 Task: AssignCarxxstreet791@gmail.com as Assignee of Child Issue ChildIssue0000000140 of Issue Issue0000000070 in Backlog  in Scrum Project Project0000000014 in Jira. Assign Issue Issue0000000061 to Sprint Sprint0000000037 in Scrum Project Project0000000013 in Jira. Assign Issue Issue0000000062 to Sprint Sprint0000000037 in Scrum Project Project0000000013 in Jira. Assign Issue Issue0000000063 to Sprint Sprint0000000038 in Scrum Project Project0000000013 in Jira. Assign Issue Issue0000000064 to Sprint Sprint0000000038 in Scrum Project Project0000000013 in Jira
Action: Mouse moved to (390, 558)
Screenshot: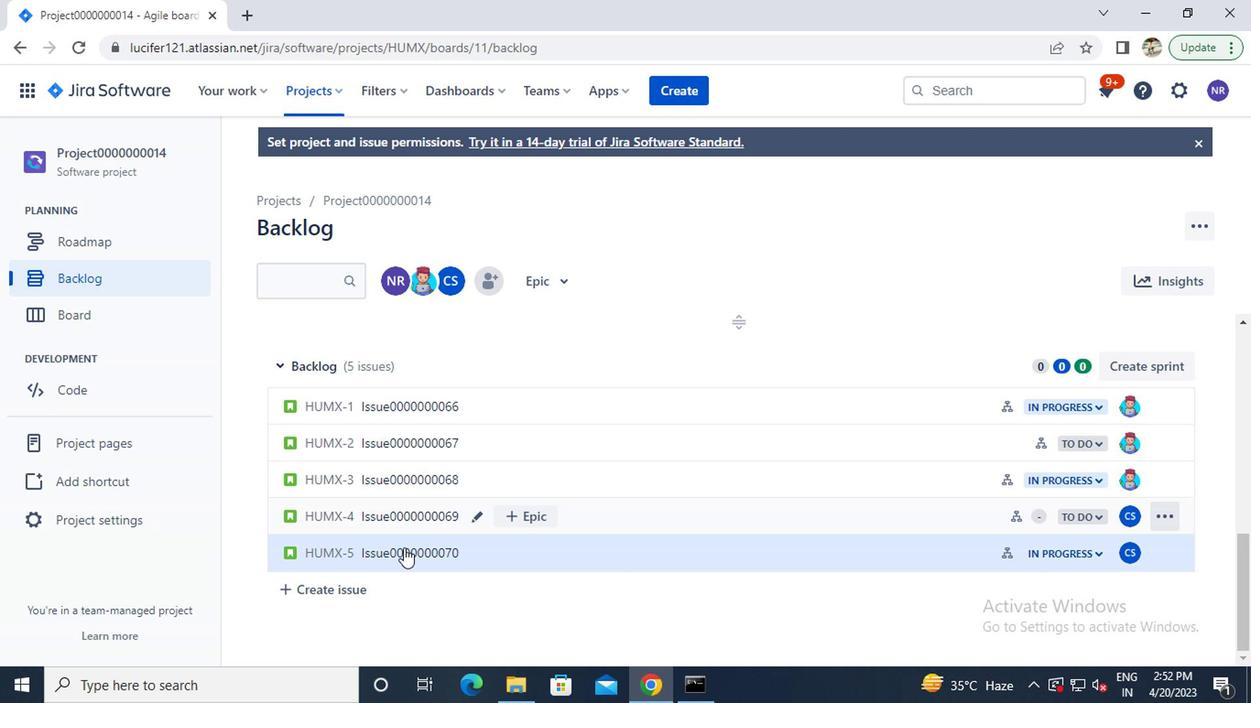 
Action: Mouse pressed left at (390, 558)
Screenshot: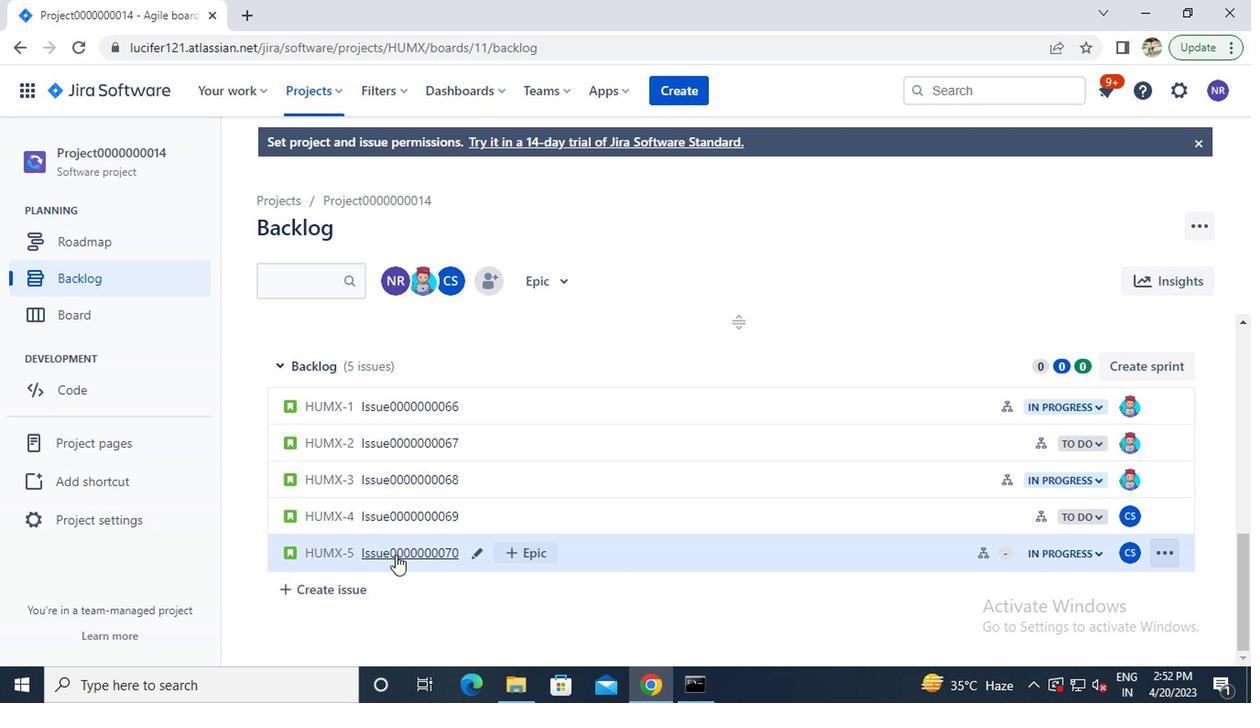 
Action: Mouse moved to (993, 492)
Screenshot: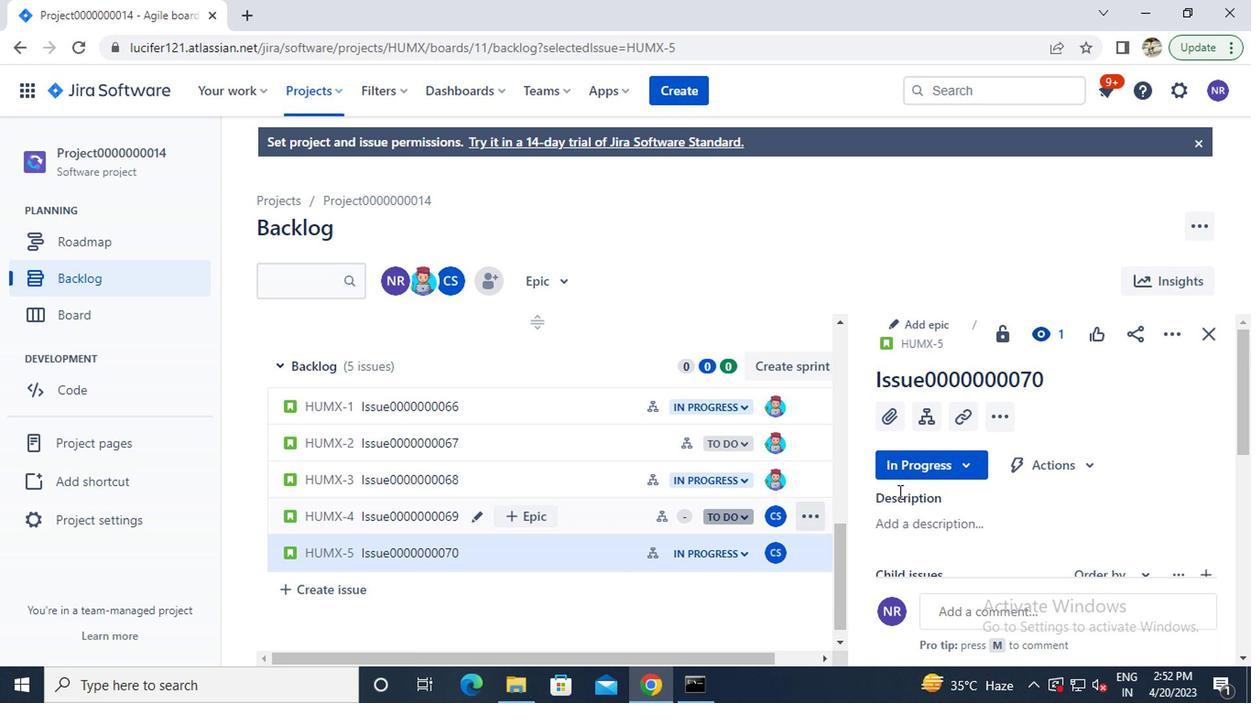 
Action: Mouse scrolled (993, 491) with delta (0, 0)
Screenshot: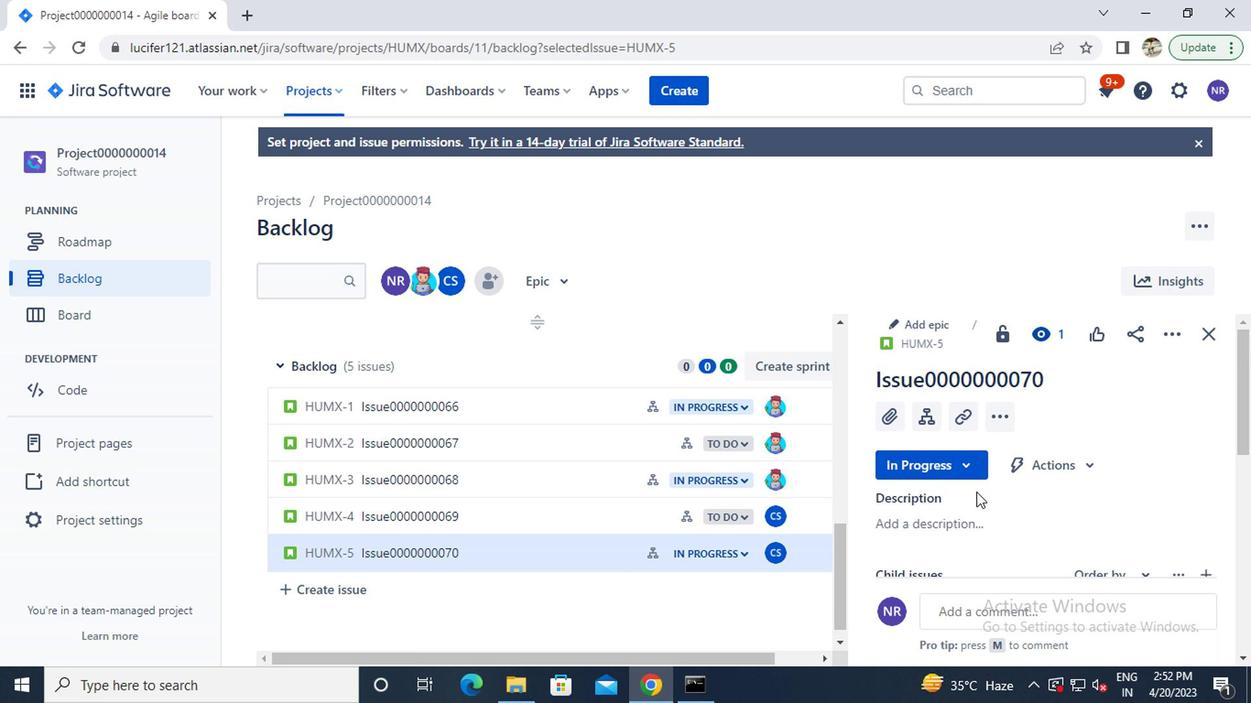 
Action: Mouse scrolled (993, 491) with delta (0, 0)
Screenshot: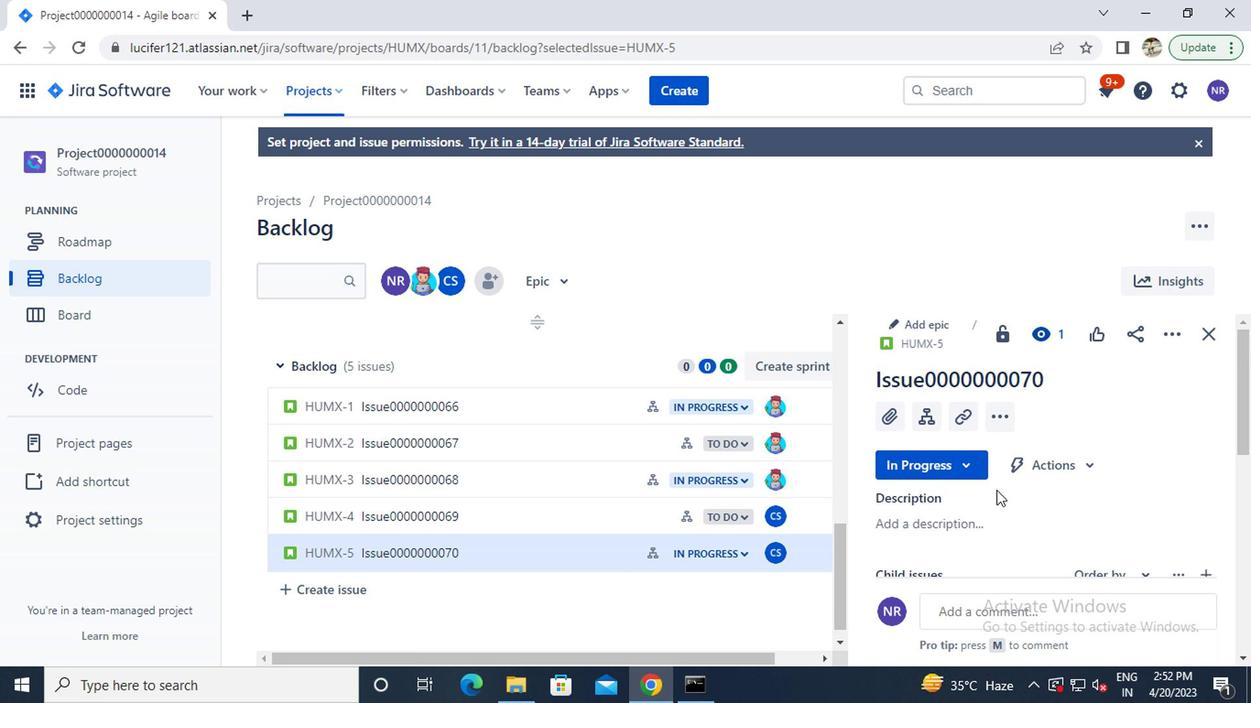
Action: Mouse moved to (1126, 490)
Screenshot: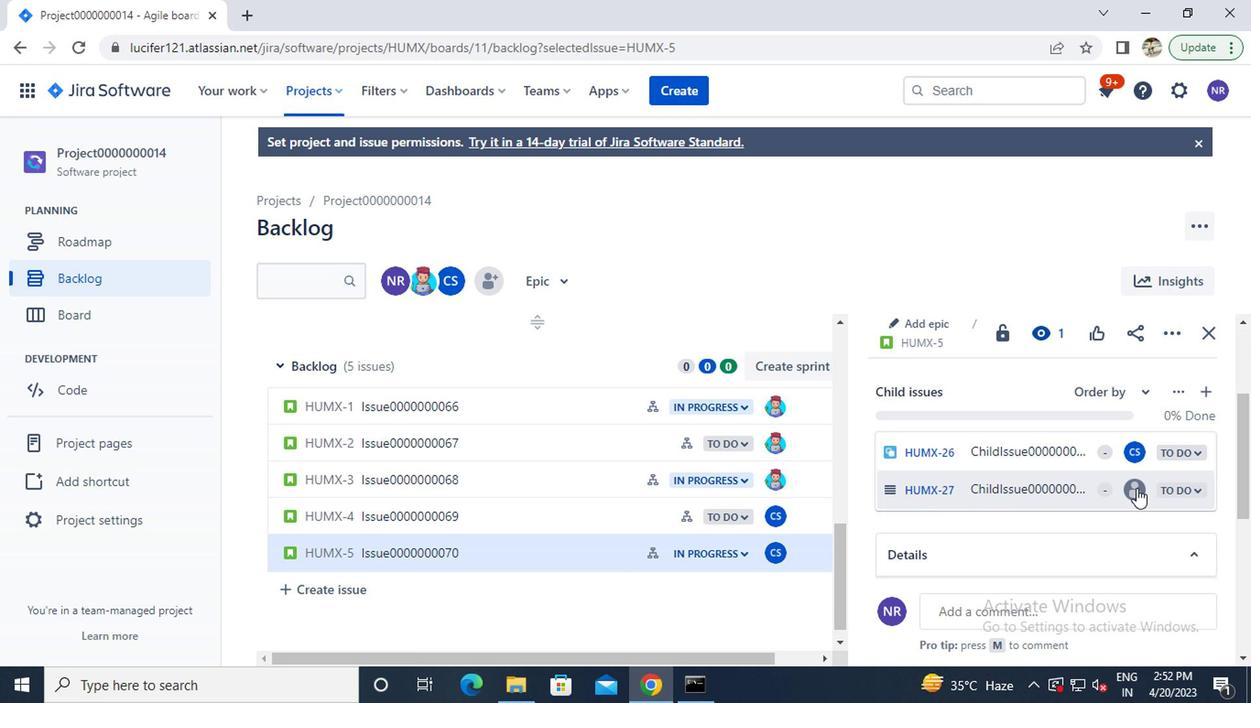 
Action: Mouse pressed left at (1126, 490)
Screenshot: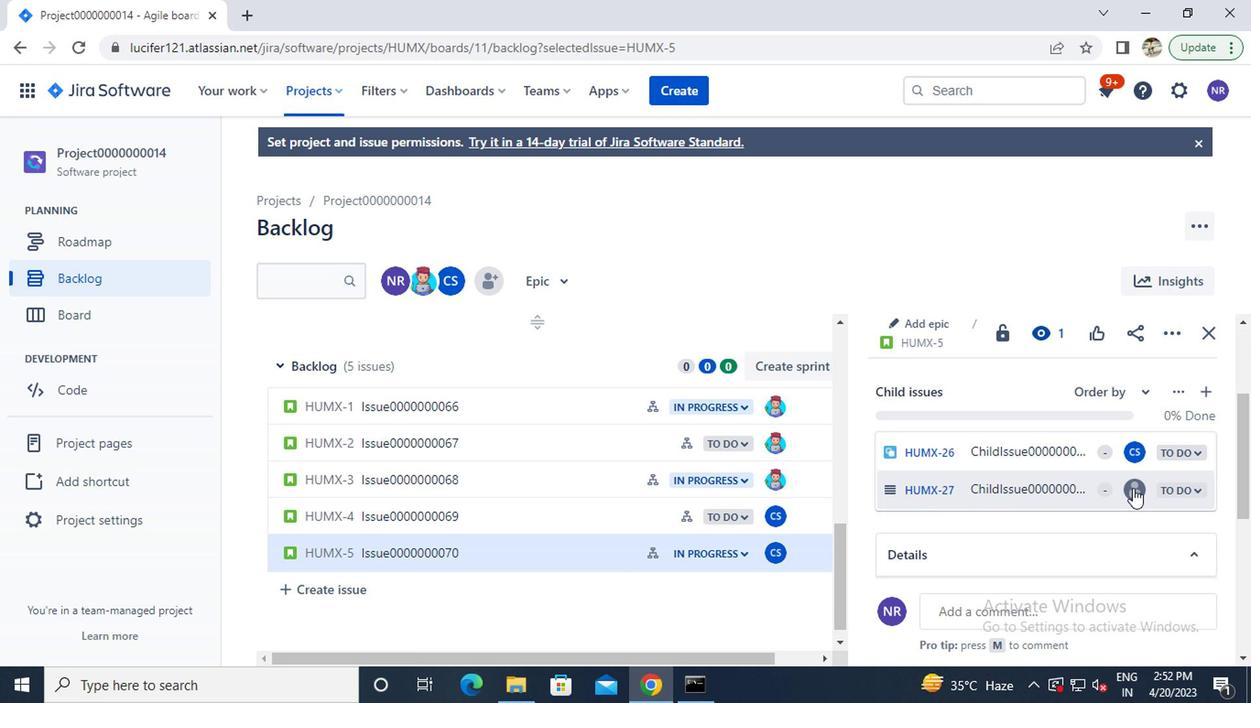 
Action: Mouse moved to (943, 615)
Screenshot: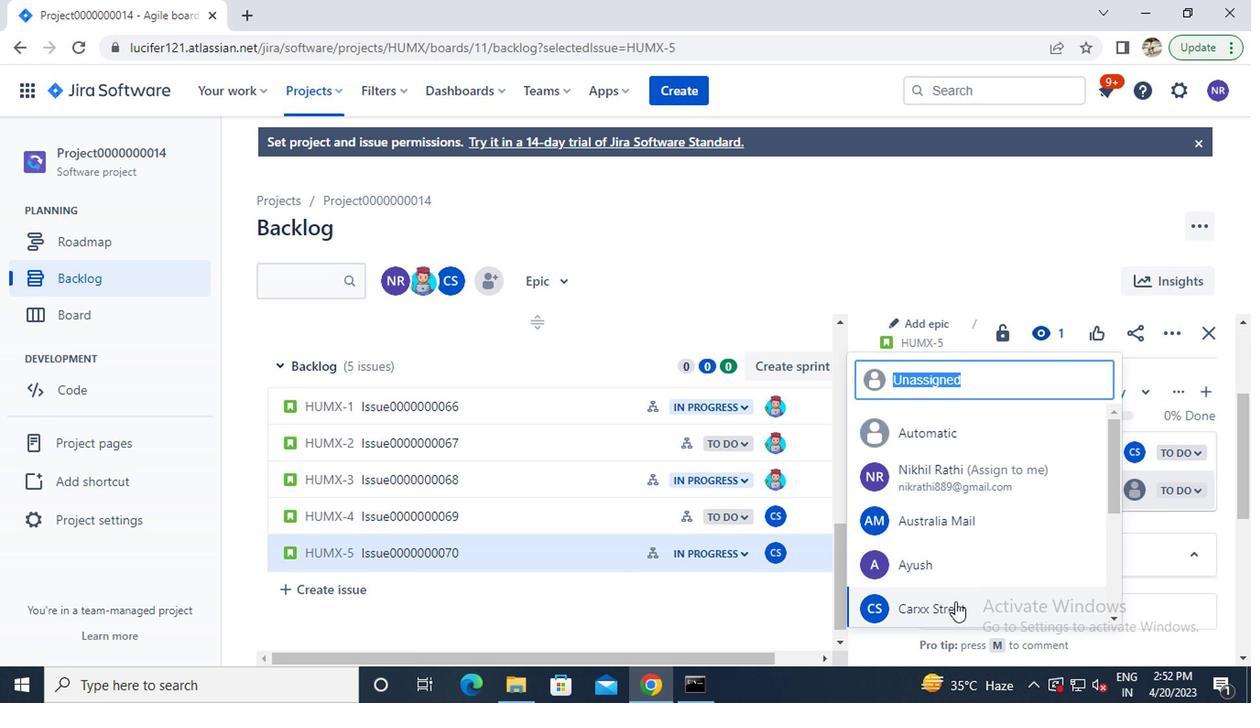 
Action: Mouse pressed left at (943, 615)
Screenshot: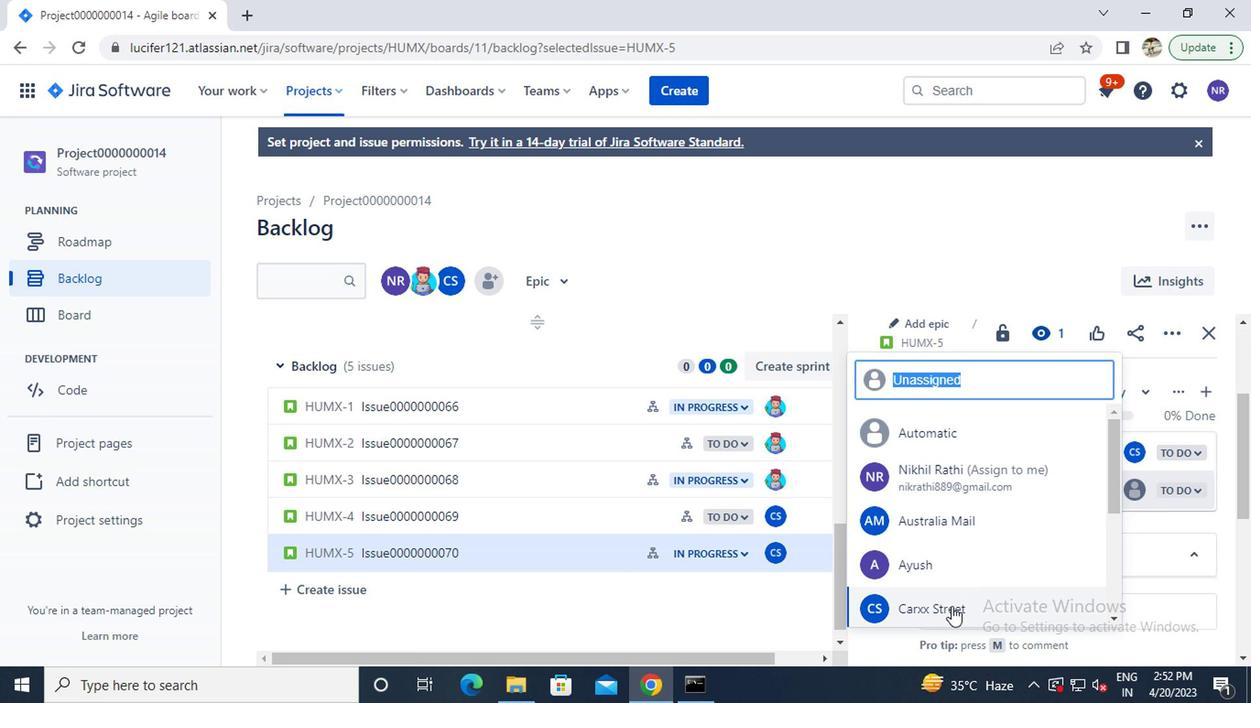 
Action: Mouse moved to (1207, 339)
Screenshot: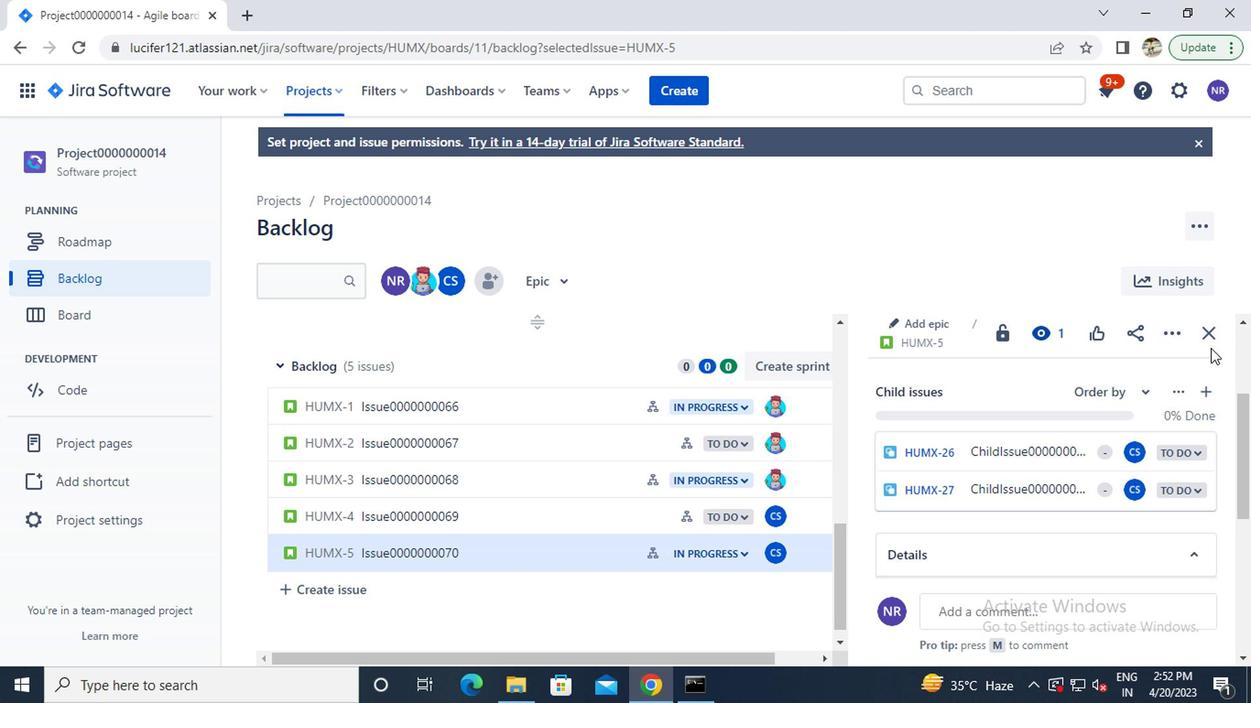 
Action: Mouse pressed left at (1207, 339)
Screenshot: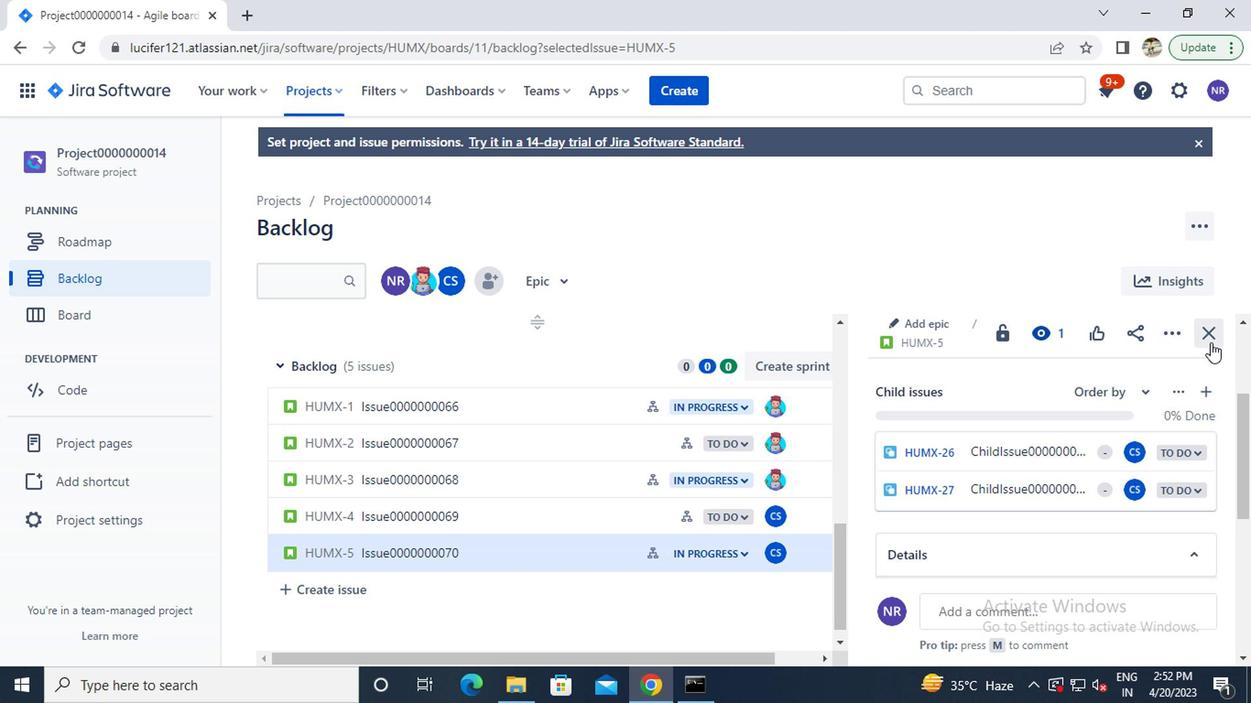 
Action: Mouse moved to (314, 95)
Screenshot: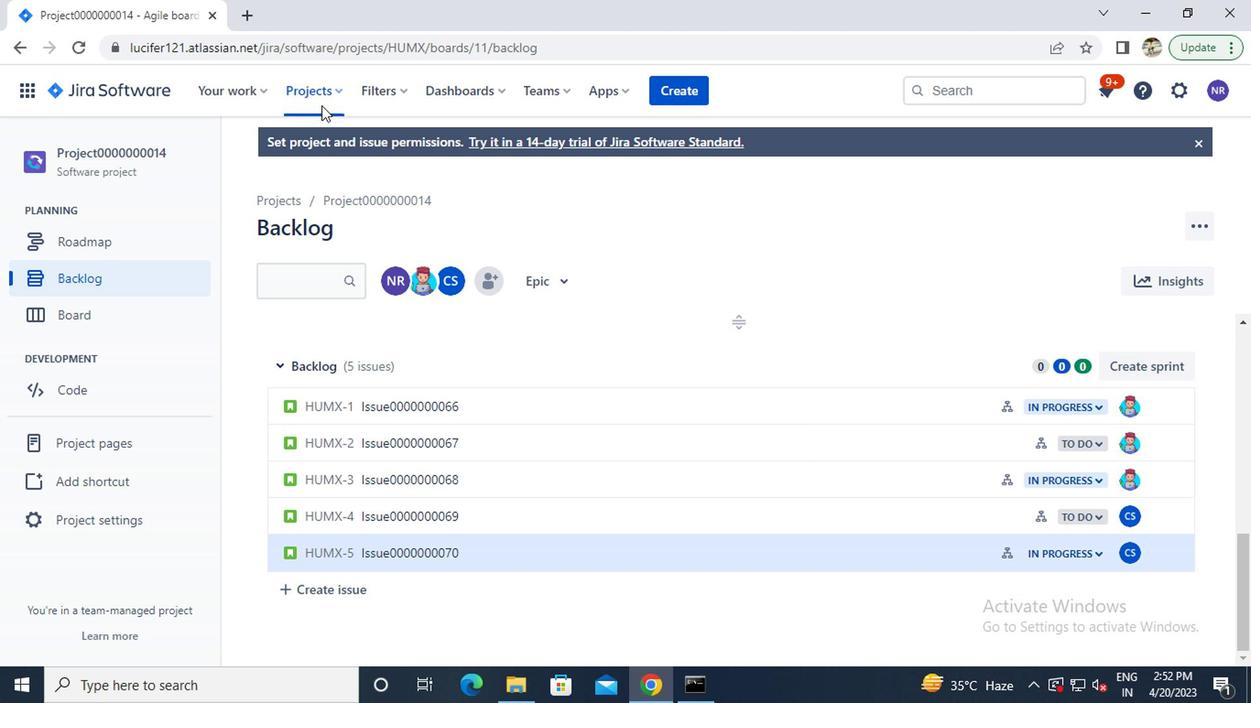 
Action: Mouse pressed left at (314, 95)
Screenshot: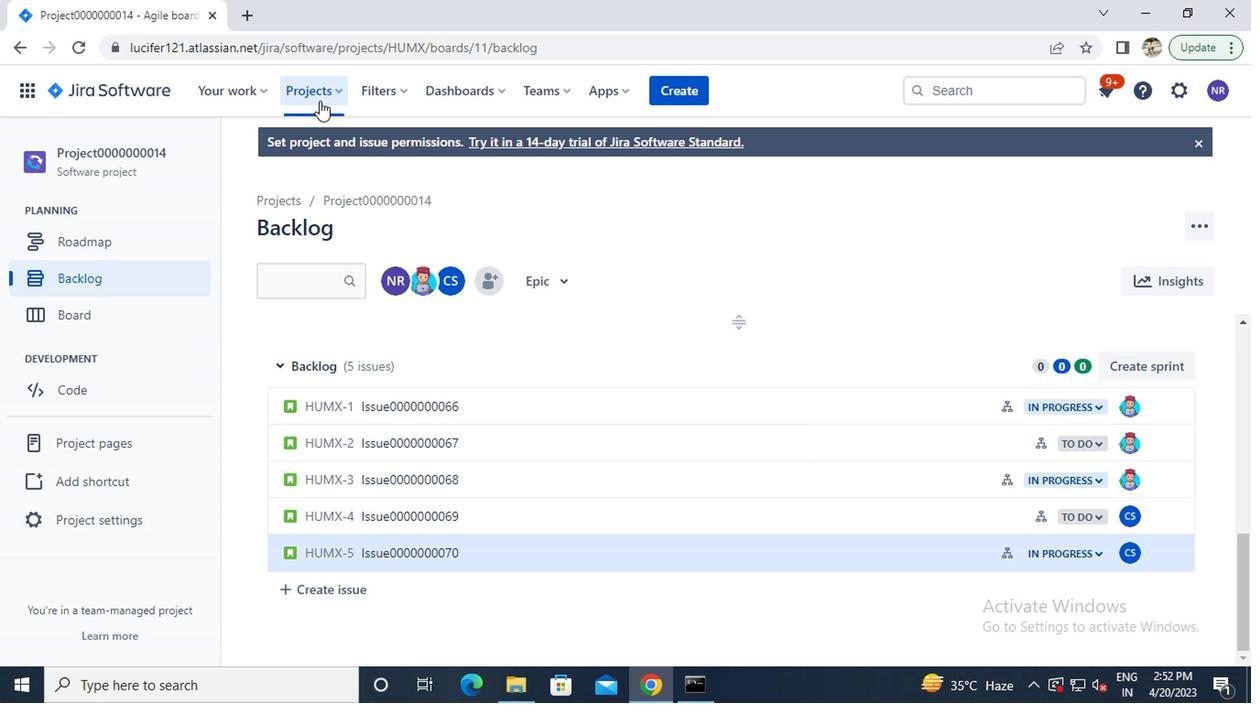 
Action: Mouse moved to (360, 212)
Screenshot: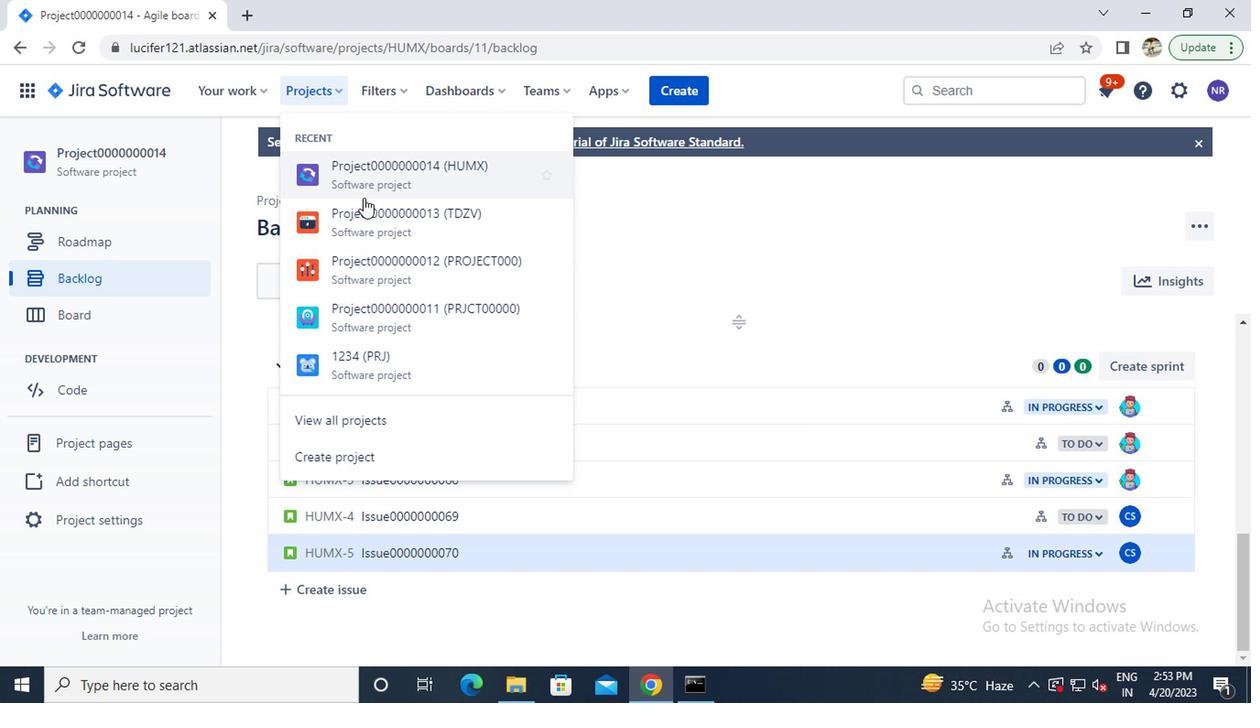 
Action: Mouse pressed left at (360, 212)
Screenshot: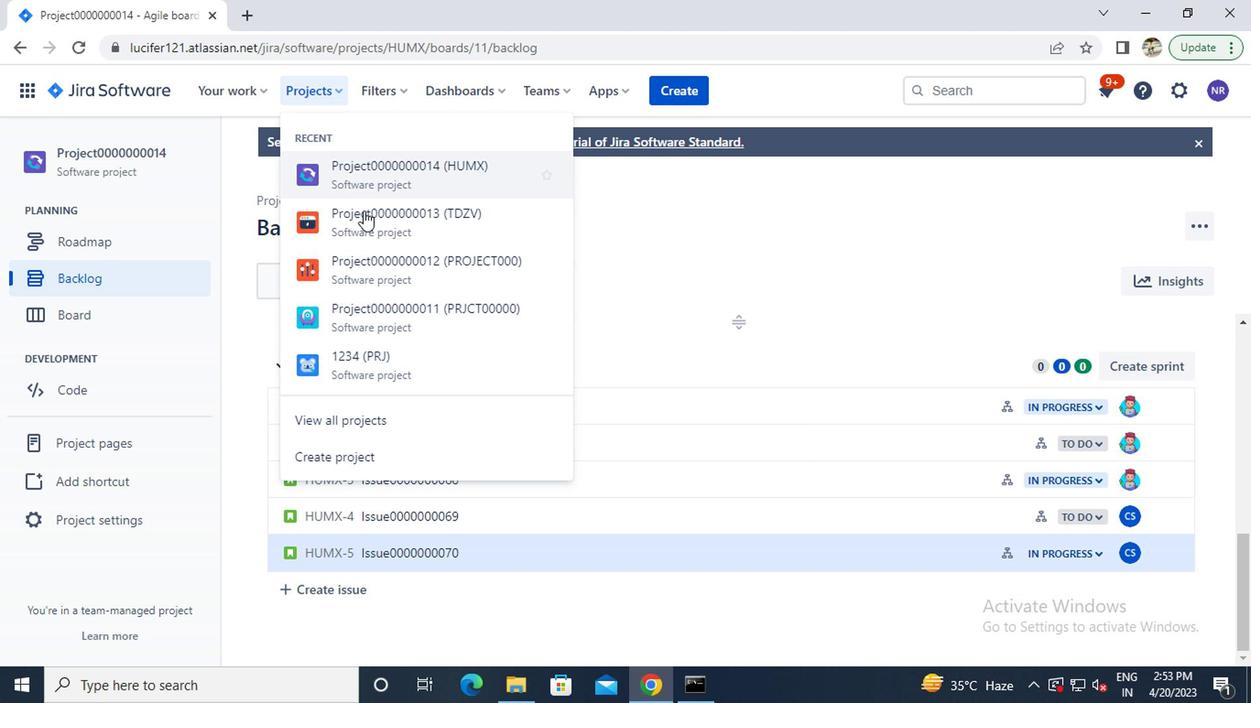 
Action: Mouse moved to (91, 279)
Screenshot: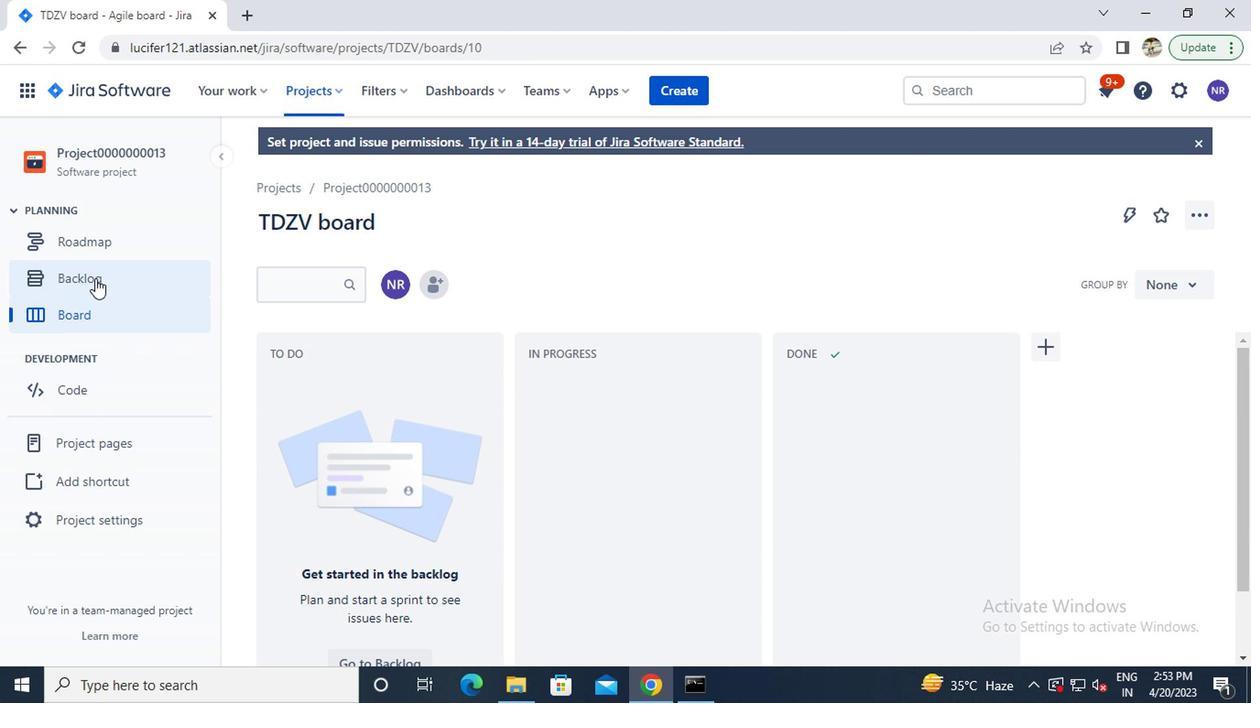 
Action: Mouse pressed left at (91, 279)
Screenshot: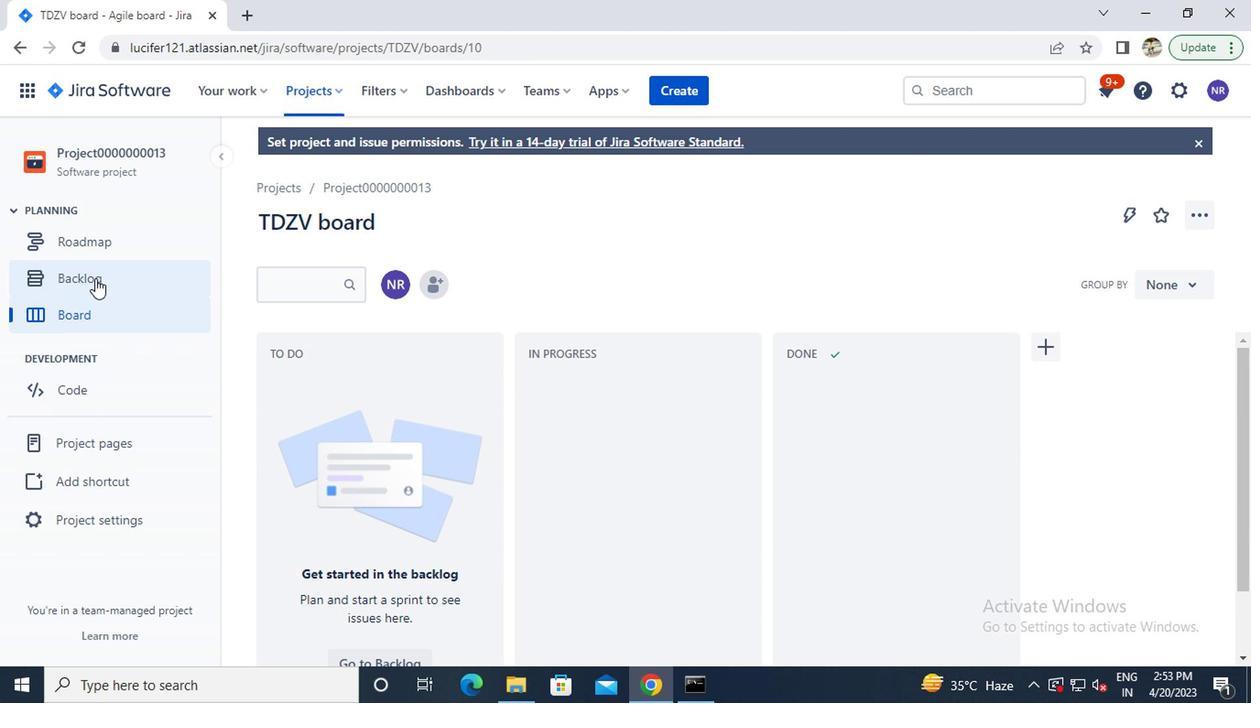 
Action: Mouse moved to (443, 343)
Screenshot: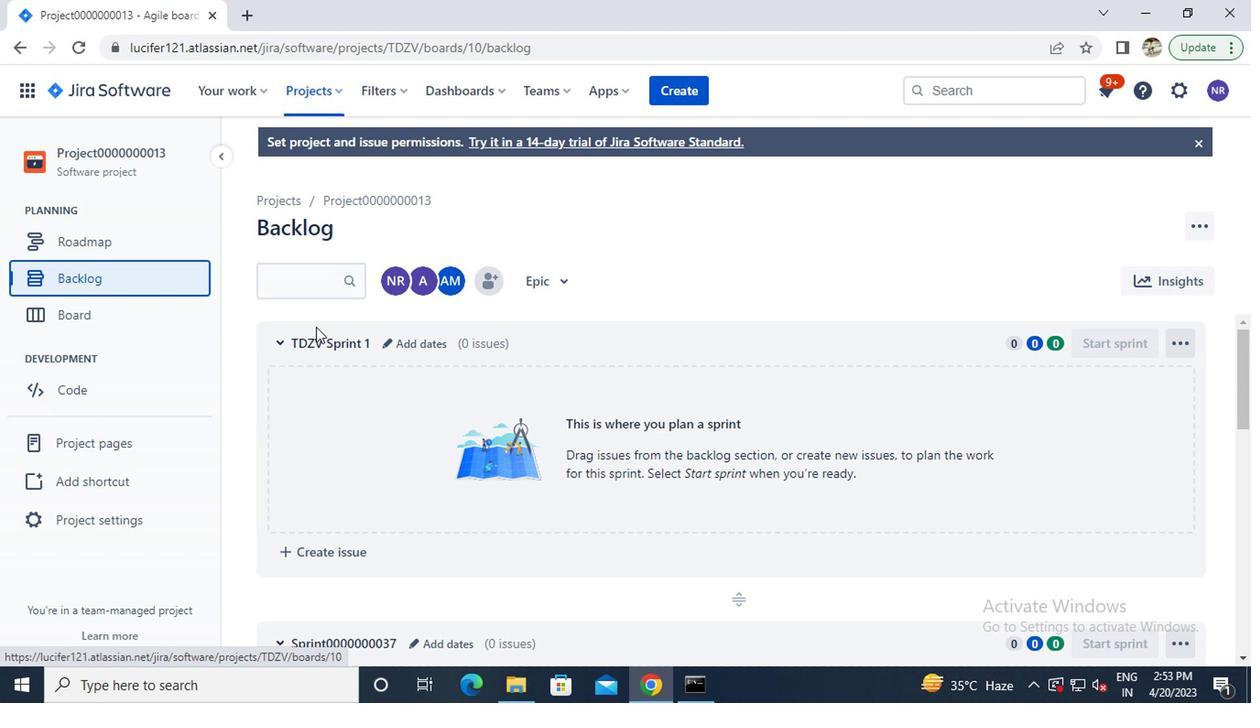 
Action: Mouse scrolled (443, 342) with delta (0, -1)
Screenshot: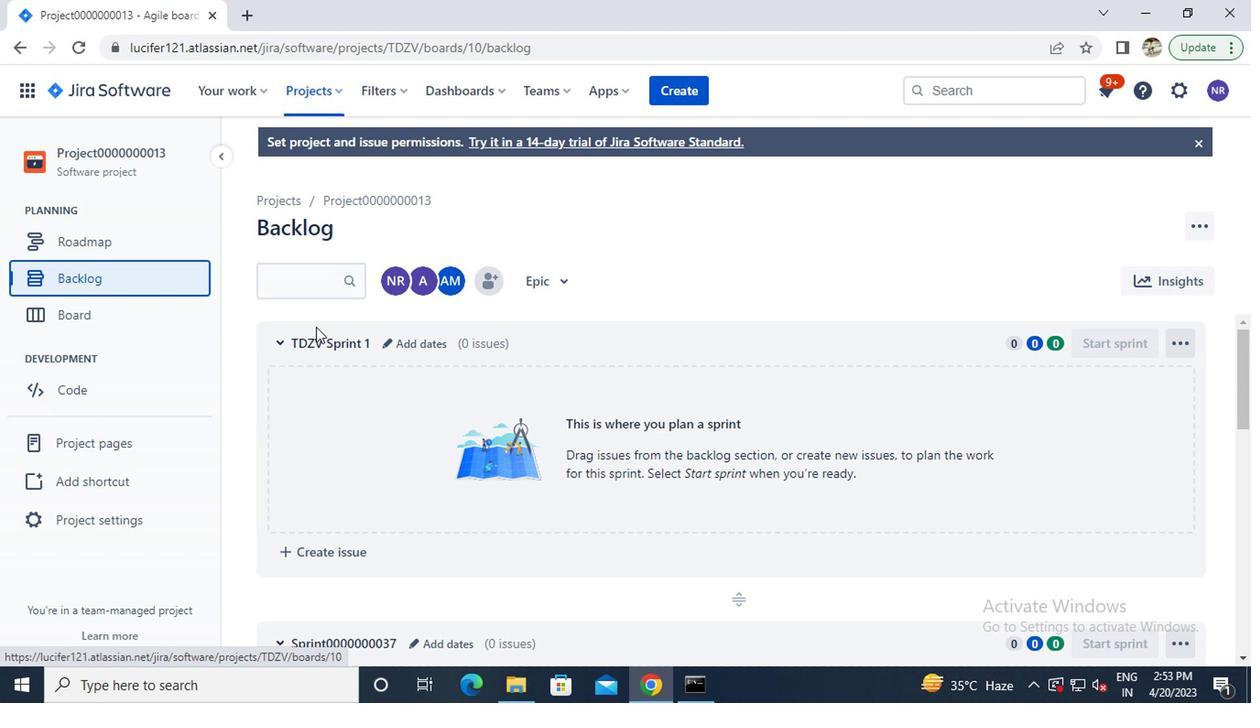 
Action: Mouse moved to (450, 344)
Screenshot: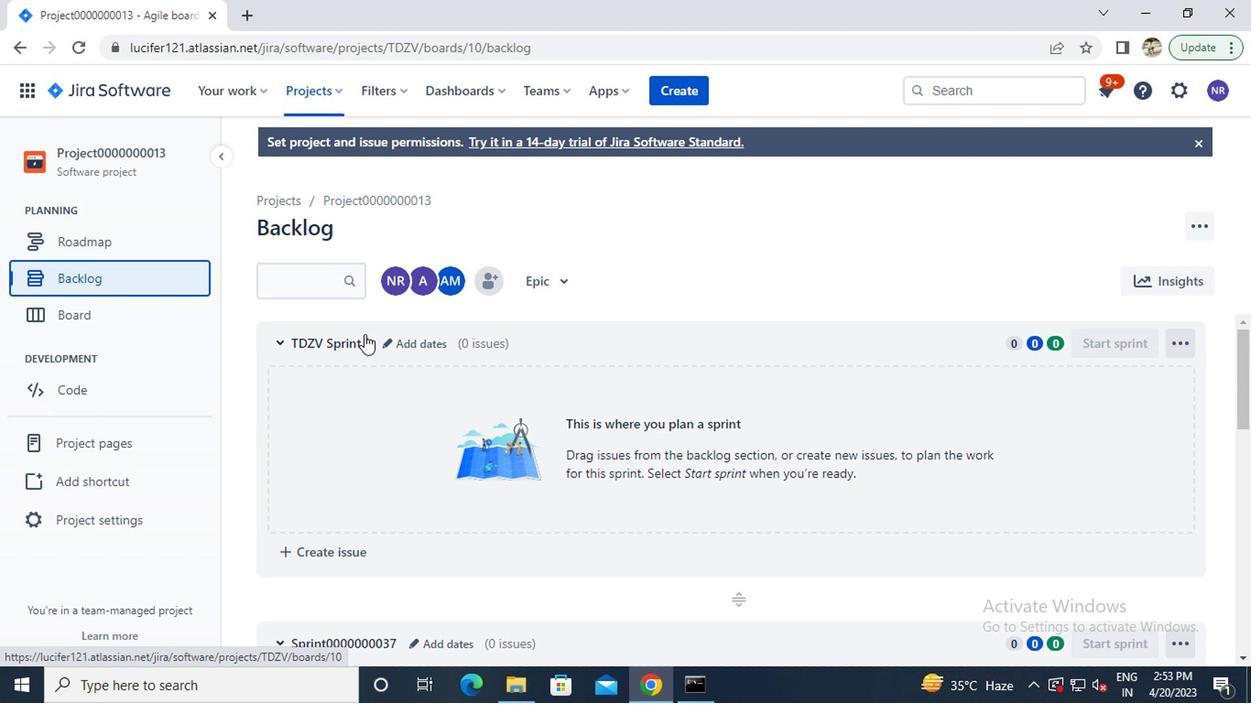
Action: Mouse scrolled (450, 343) with delta (0, 0)
Screenshot: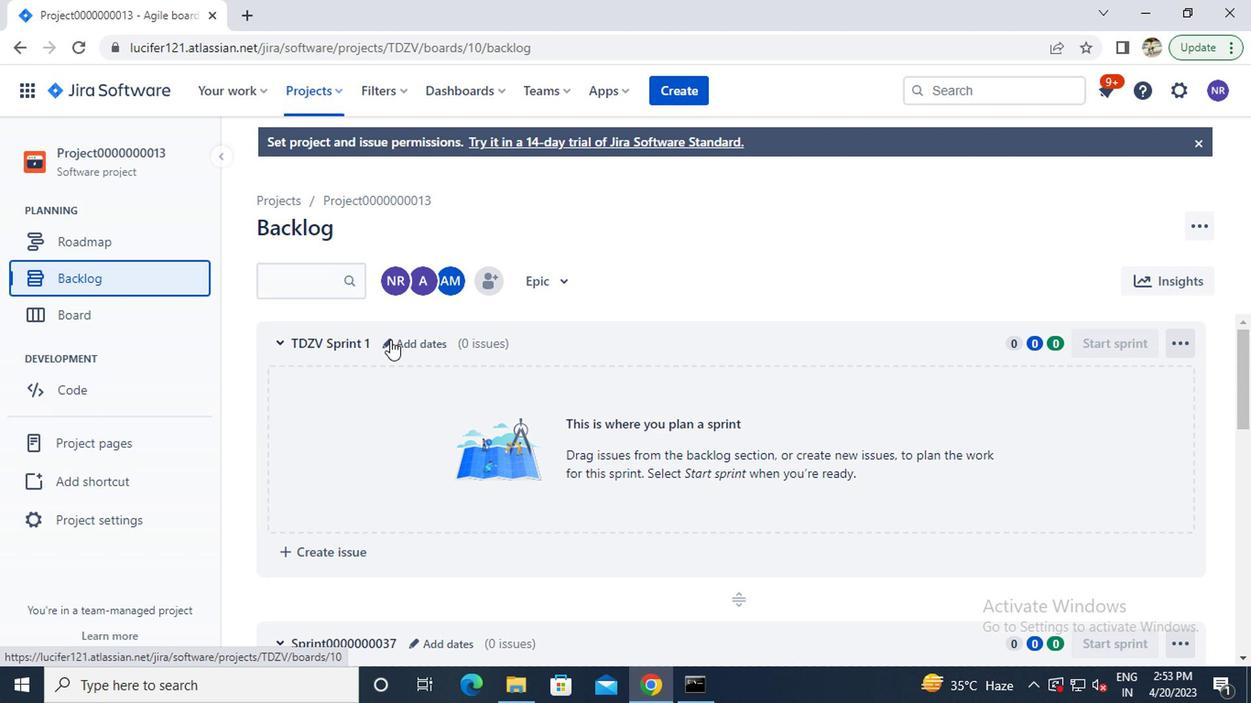 
Action: Mouse moved to (450, 345)
Screenshot: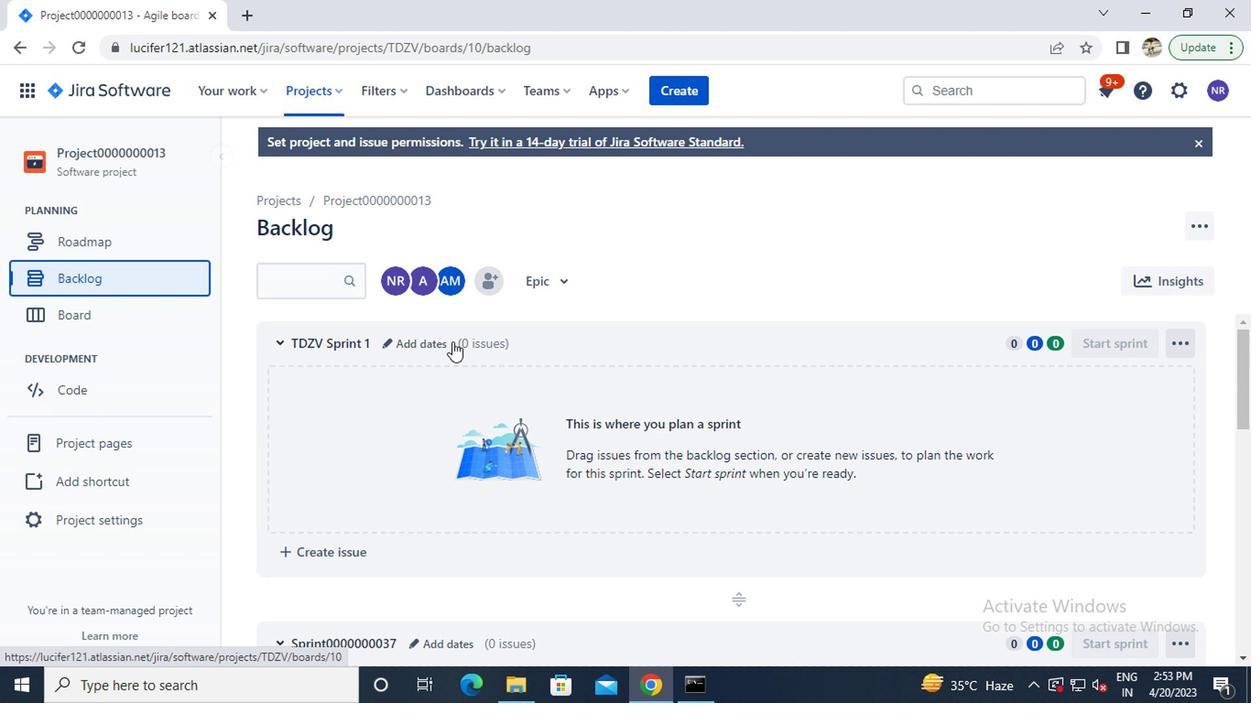 
Action: Mouse scrolled (450, 344) with delta (0, -1)
Screenshot: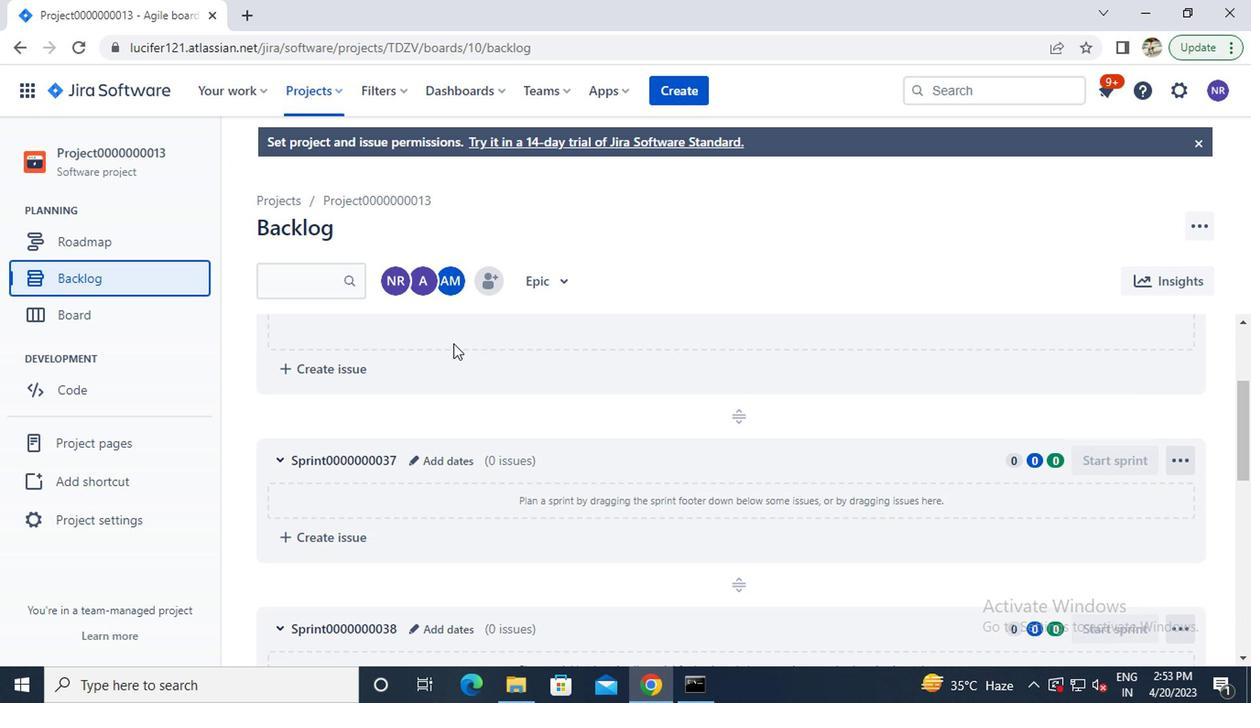 
Action: Mouse moved to (740, 411)
Screenshot: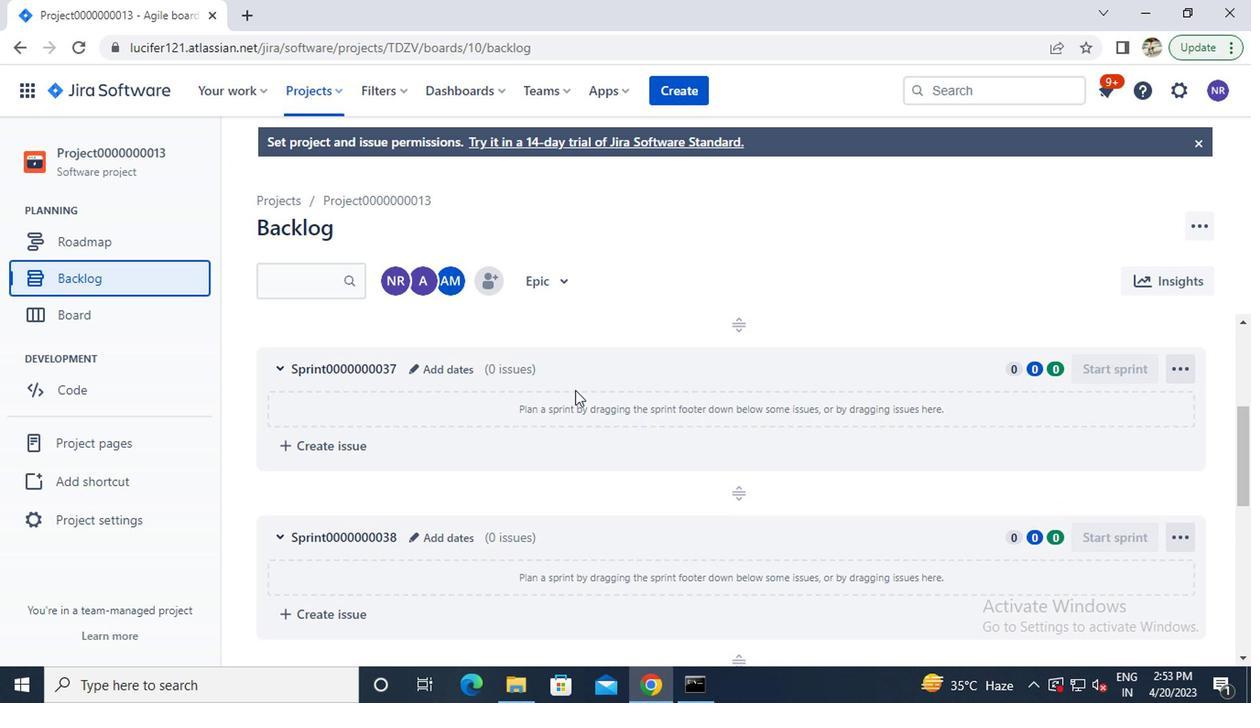 
Action: Mouse scrolled (740, 410) with delta (0, 0)
Screenshot: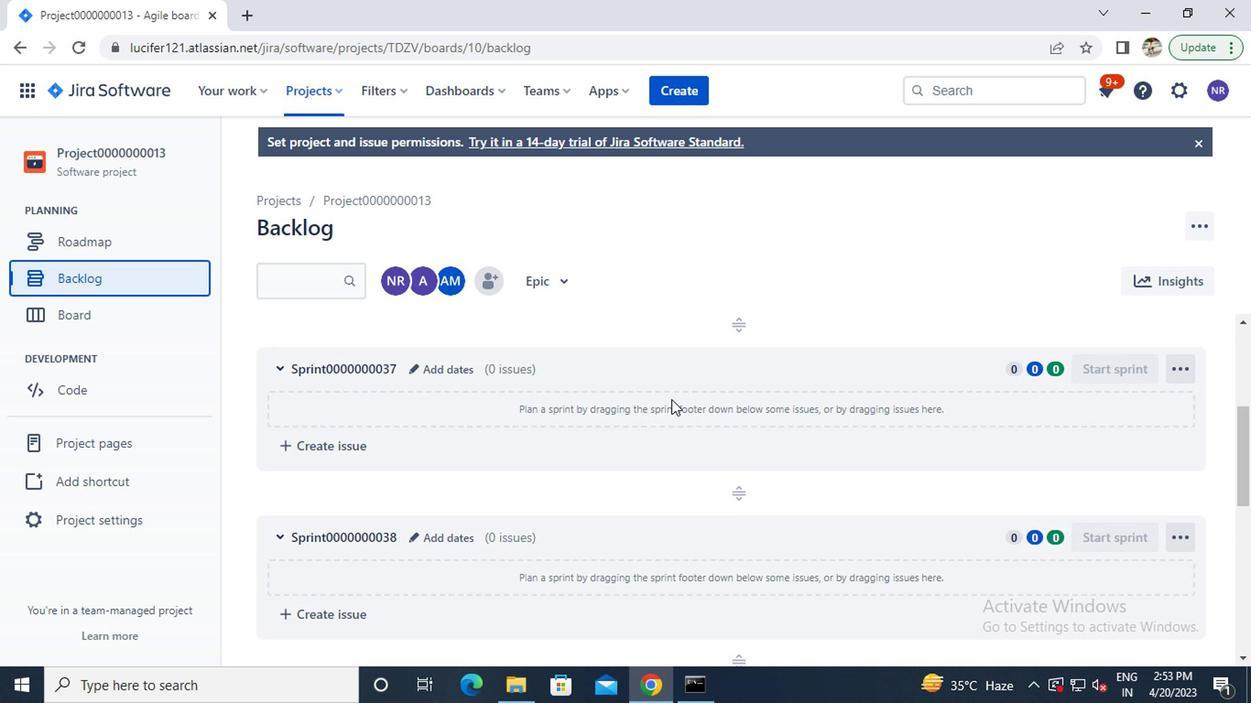 
Action: Mouse scrolled (740, 410) with delta (0, 0)
Screenshot: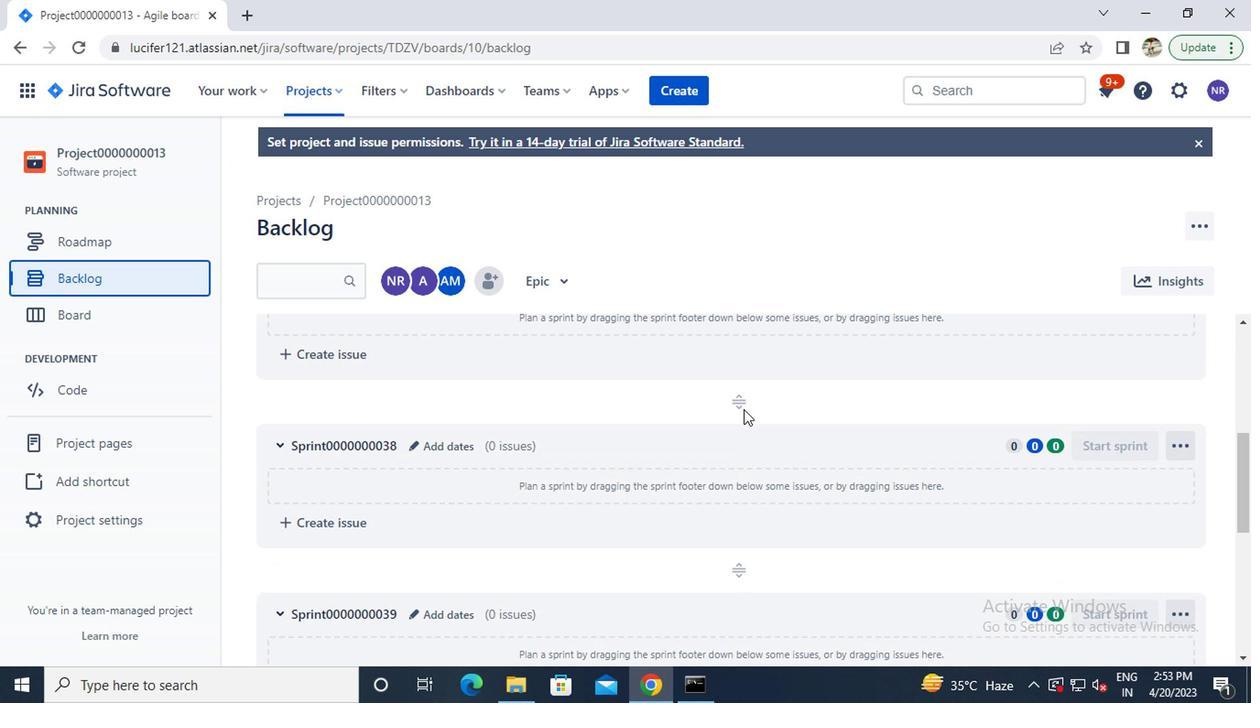 
Action: Mouse moved to (761, 417)
Screenshot: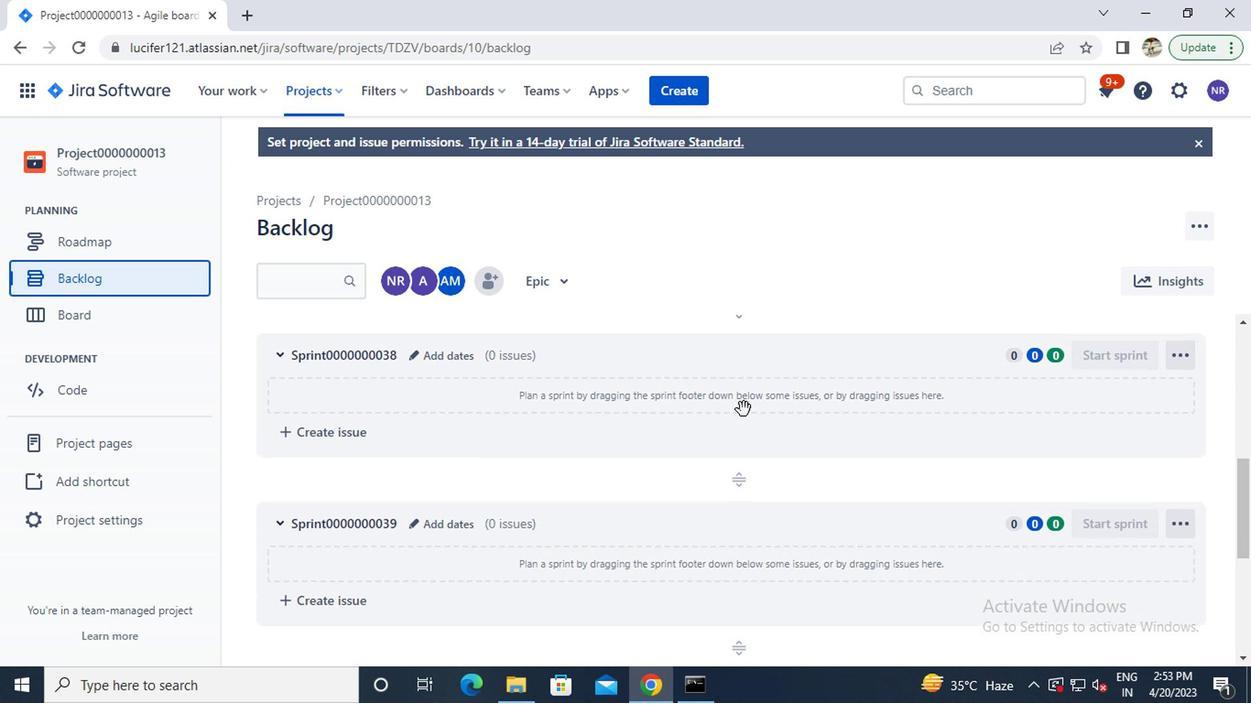 
Action: Mouse scrolled (761, 417) with delta (0, 0)
Screenshot: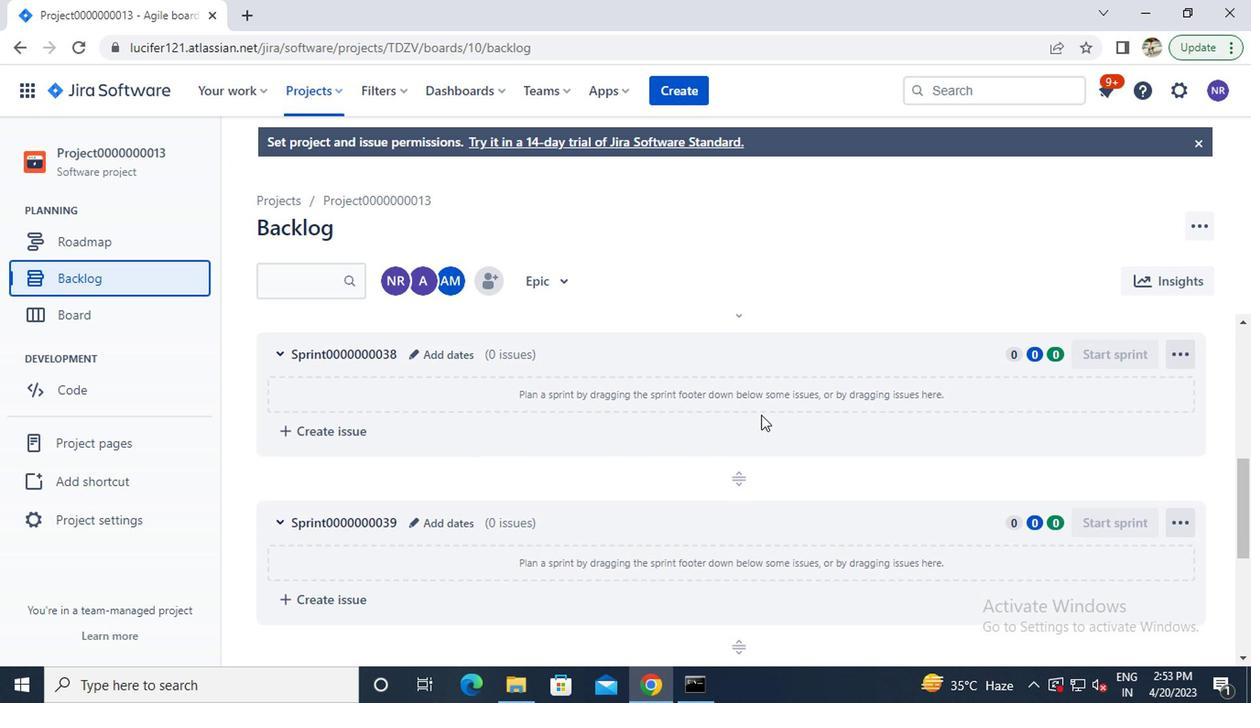 
Action: Mouse scrolled (761, 417) with delta (0, 0)
Screenshot: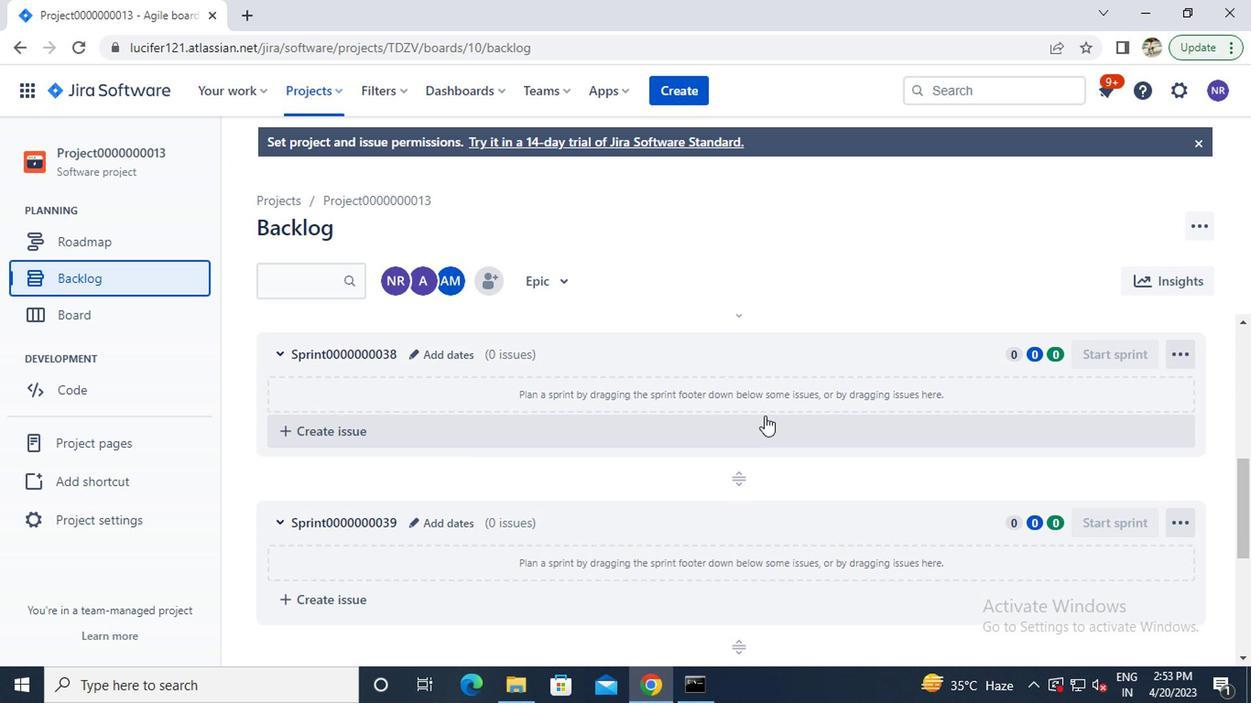 
Action: Mouse moved to (773, 421)
Screenshot: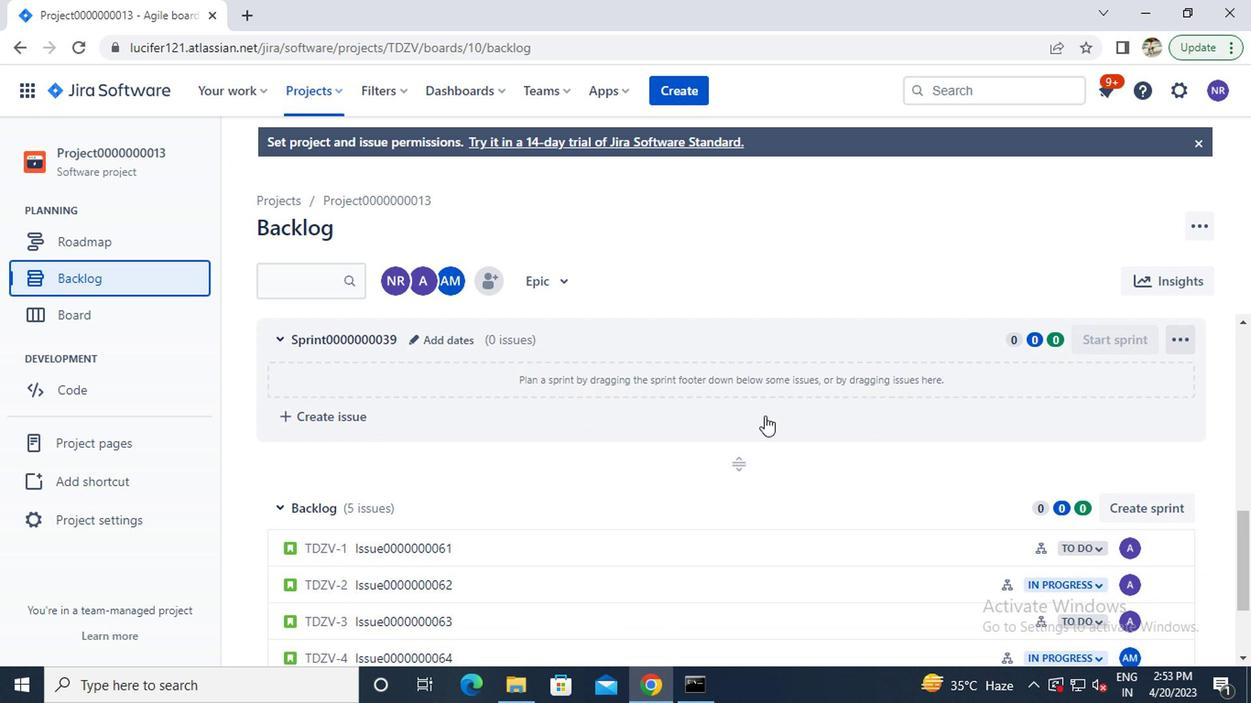 
Action: Mouse scrolled (773, 420) with delta (0, -1)
Screenshot: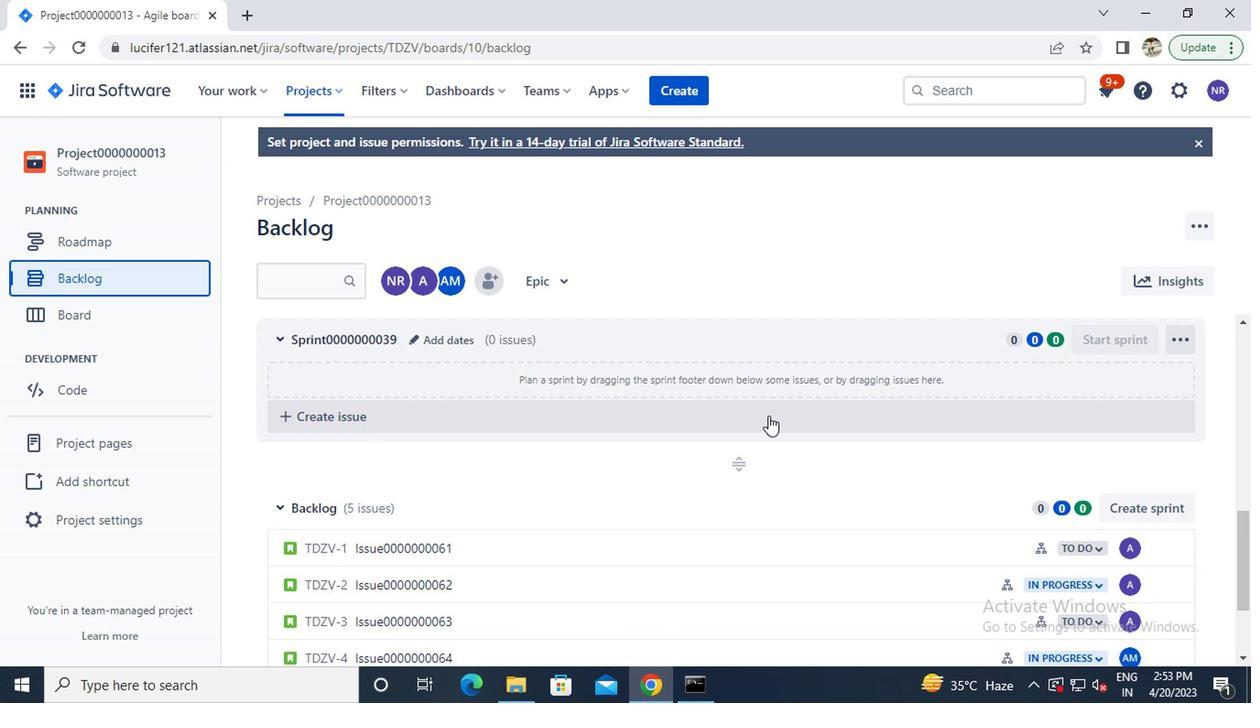 
Action: Mouse moved to (1159, 454)
Screenshot: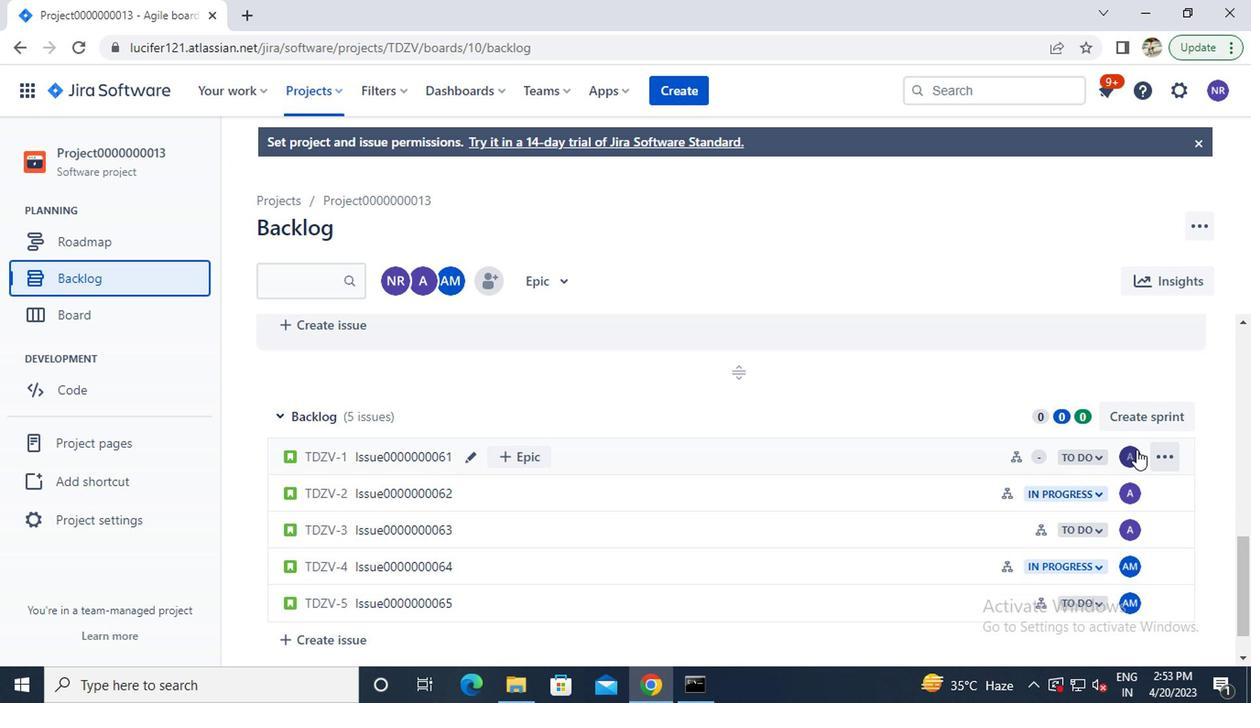 
Action: Mouse pressed left at (1159, 454)
Screenshot: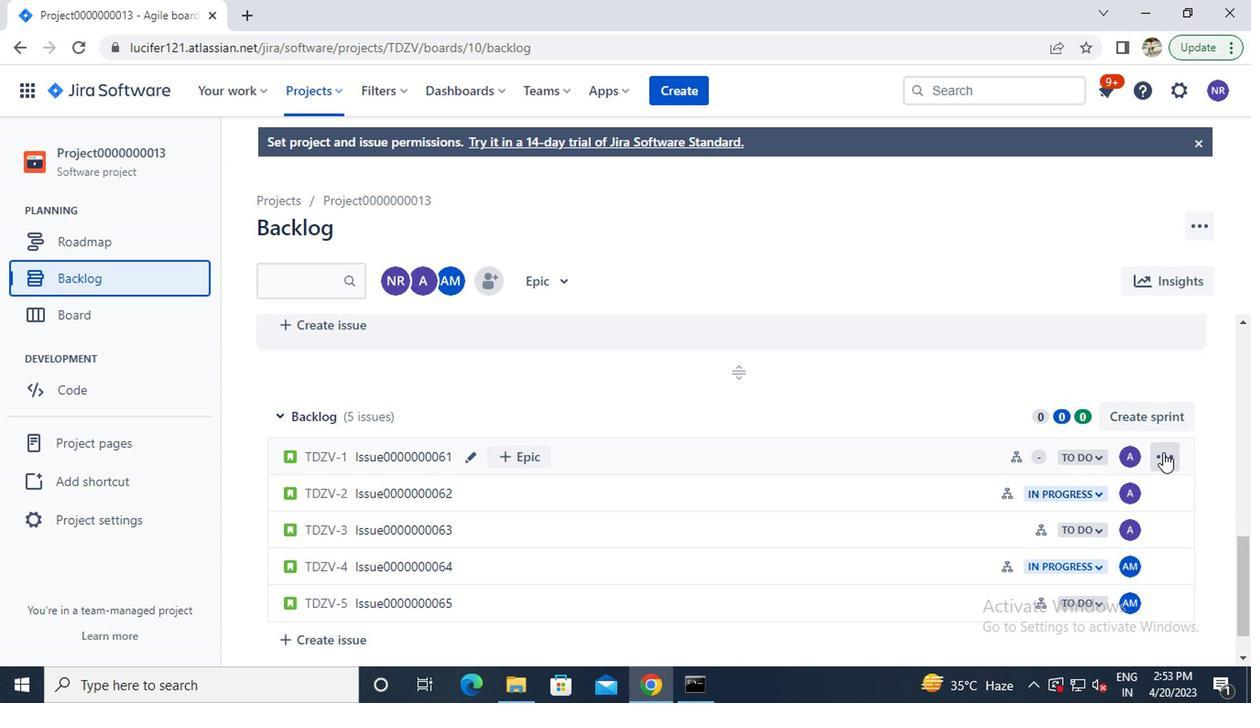 
Action: Mouse moved to (1113, 359)
Screenshot: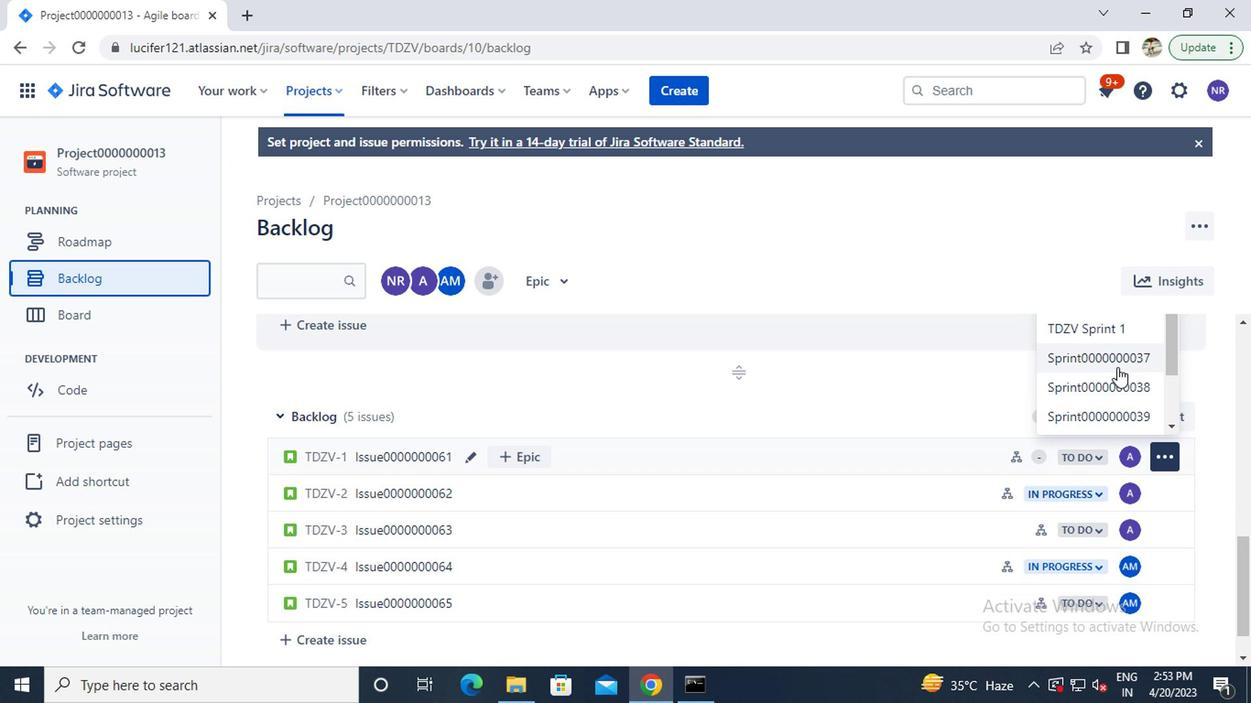 
Action: Mouse pressed left at (1113, 359)
Screenshot: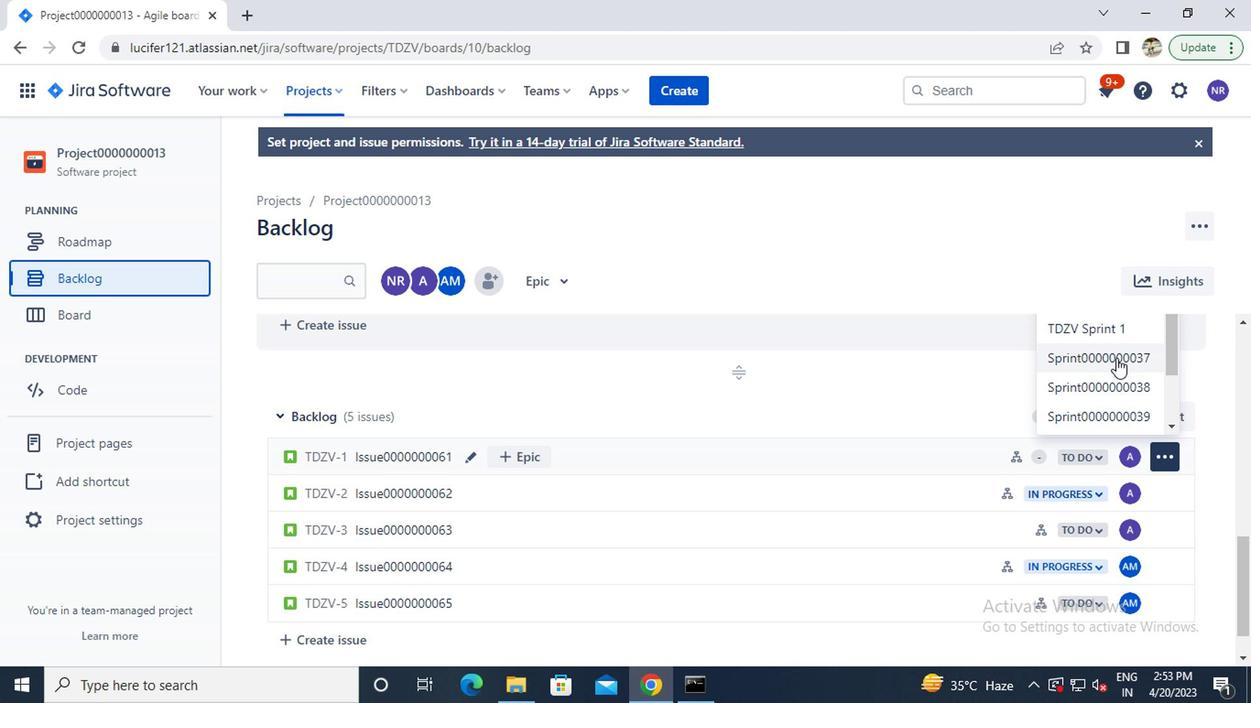 
Action: Mouse moved to (1149, 454)
Screenshot: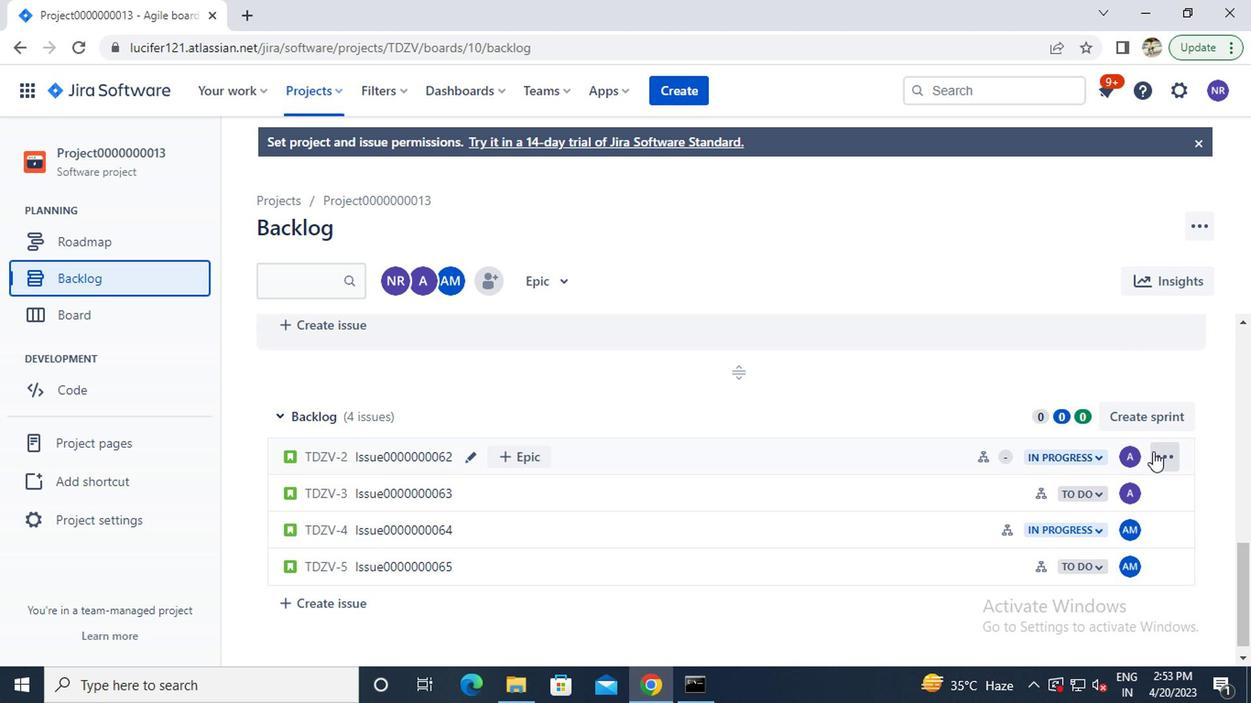 
Action: Mouse pressed left at (1149, 454)
Screenshot: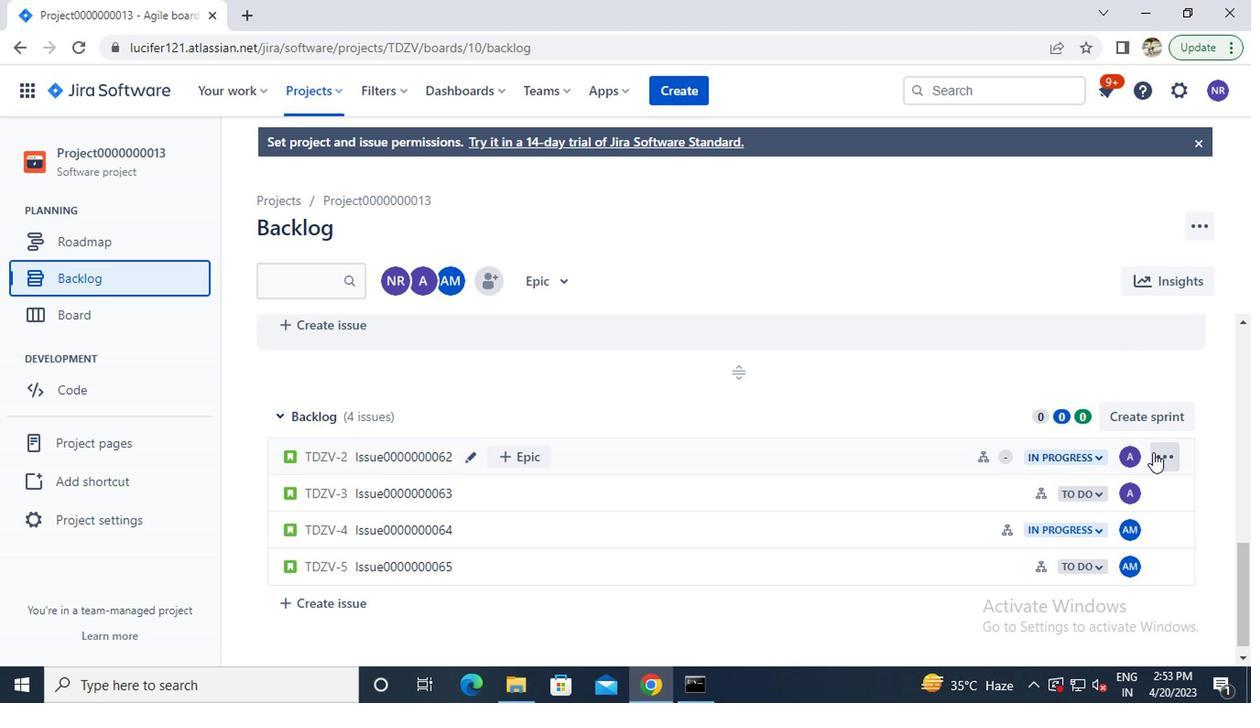 
Action: Mouse moved to (1100, 357)
Screenshot: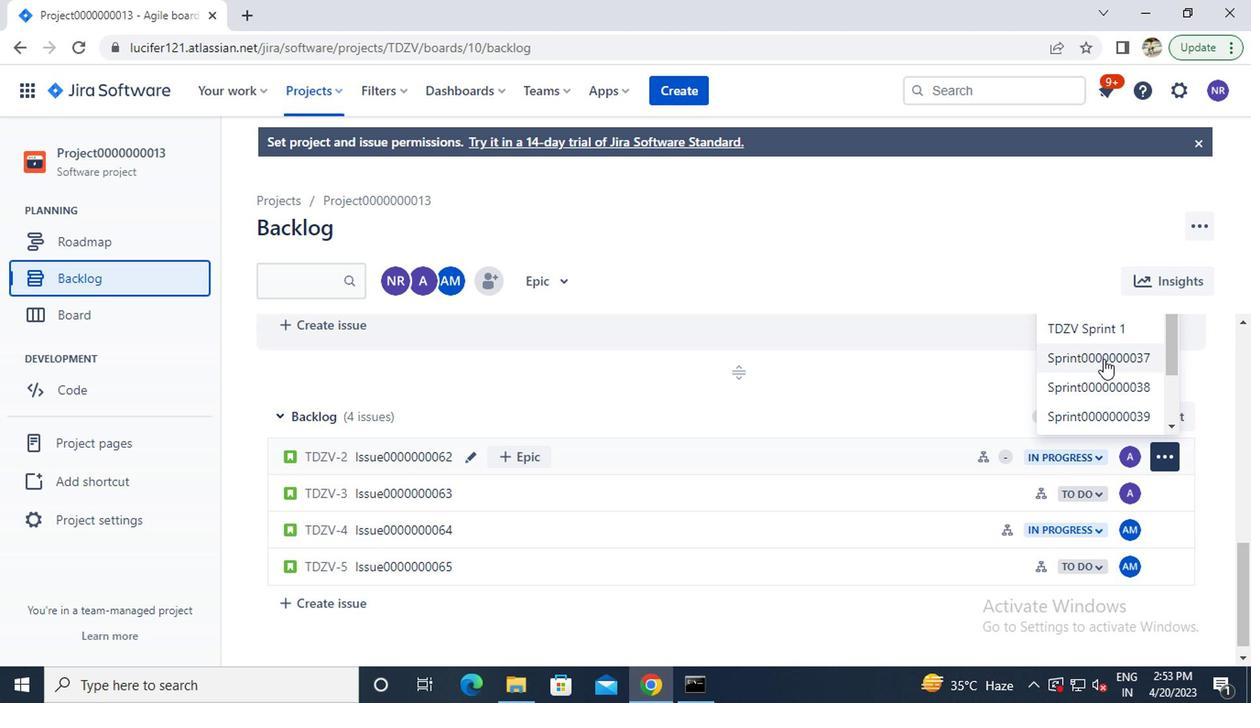 
Action: Mouse pressed left at (1100, 357)
Screenshot: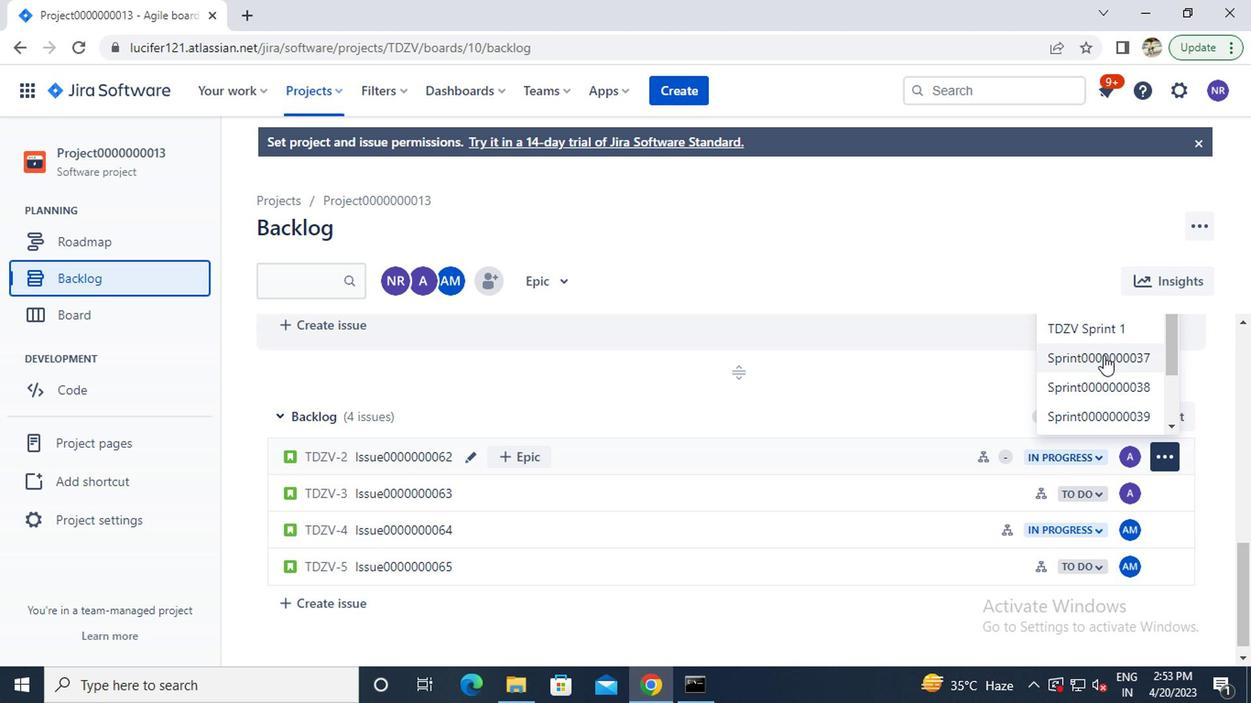 
Action: Mouse moved to (1158, 485)
Screenshot: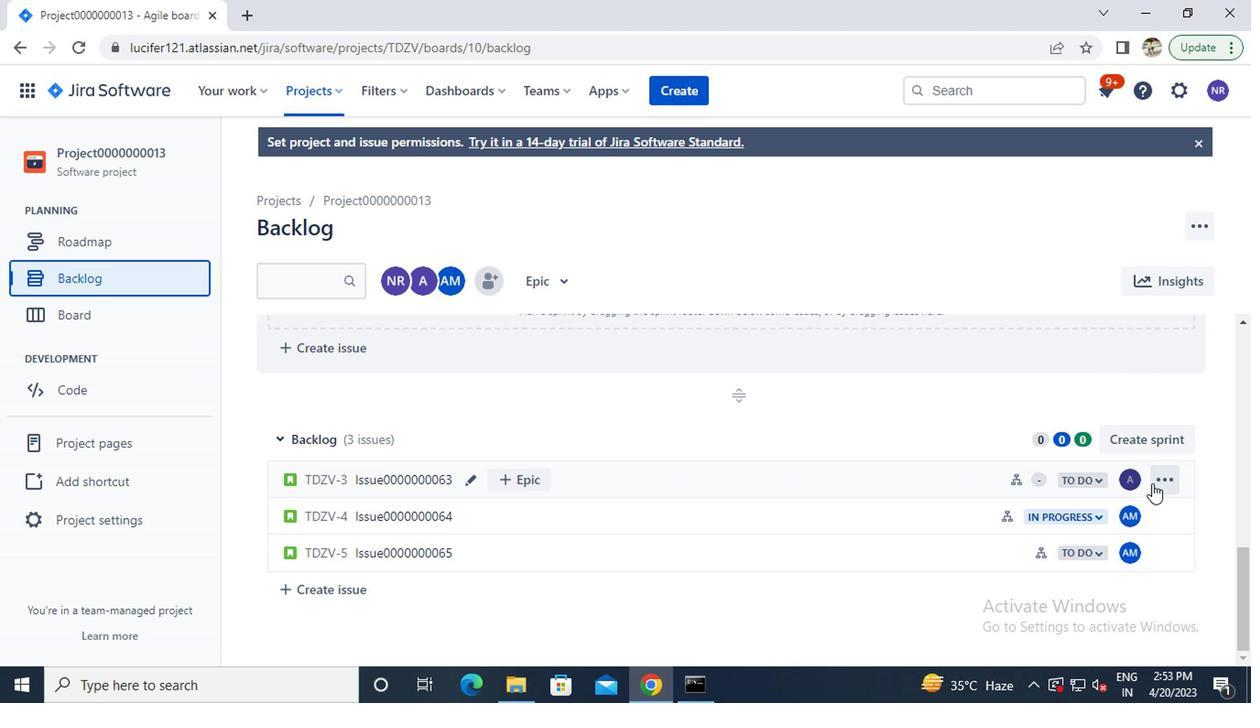 
Action: Mouse pressed left at (1158, 485)
Screenshot: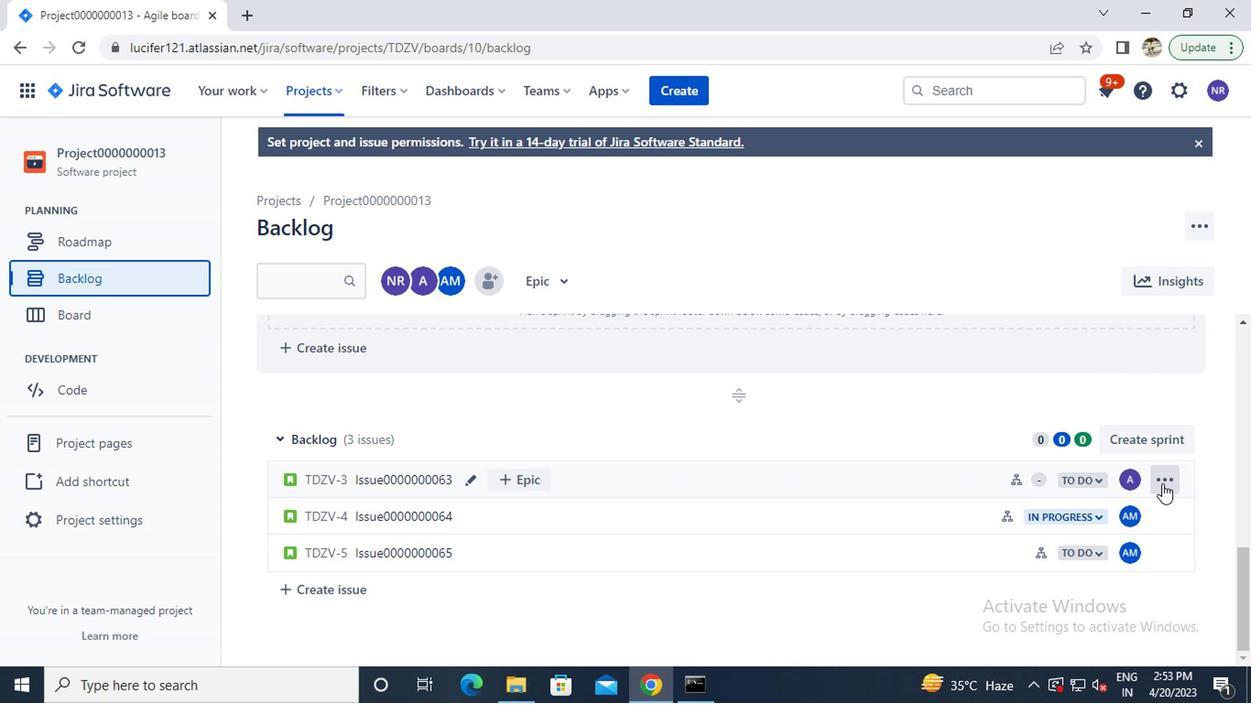 
Action: Mouse moved to (1133, 405)
Screenshot: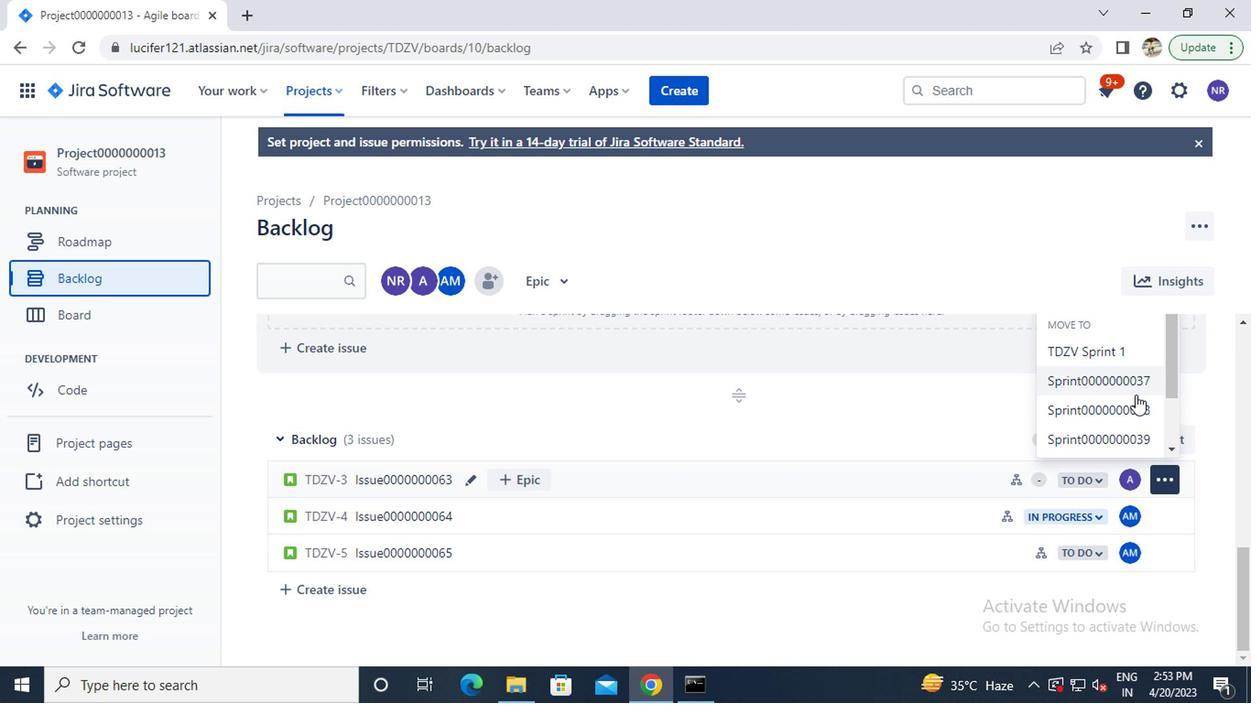
Action: Mouse pressed left at (1133, 405)
Screenshot: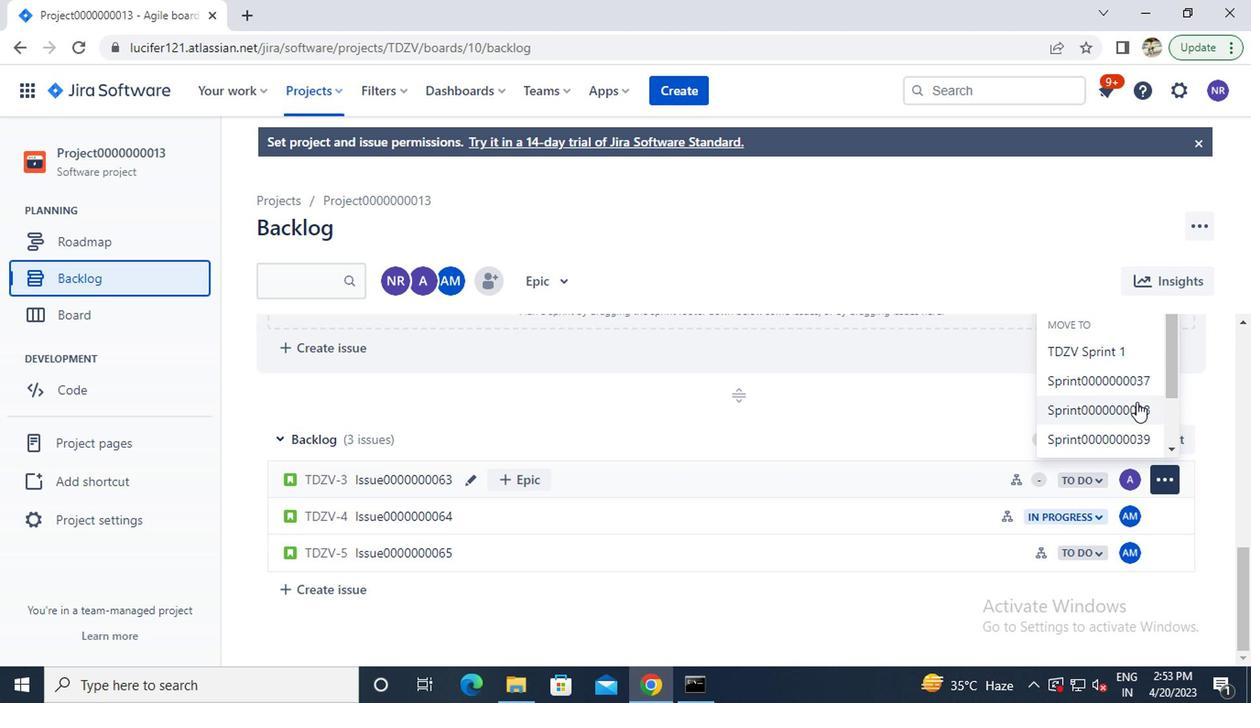 
Action: Mouse moved to (1154, 525)
Screenshot: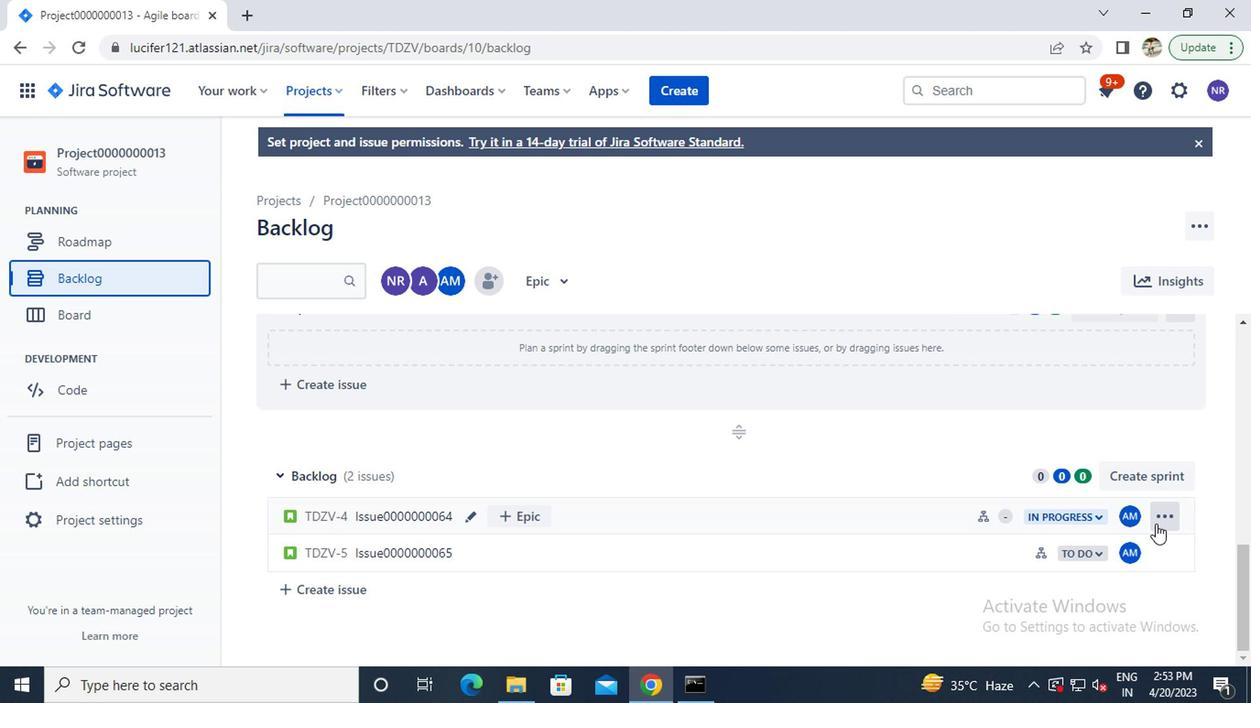 
Action: Mouse pressed left at (1154, 525)
Screenshot: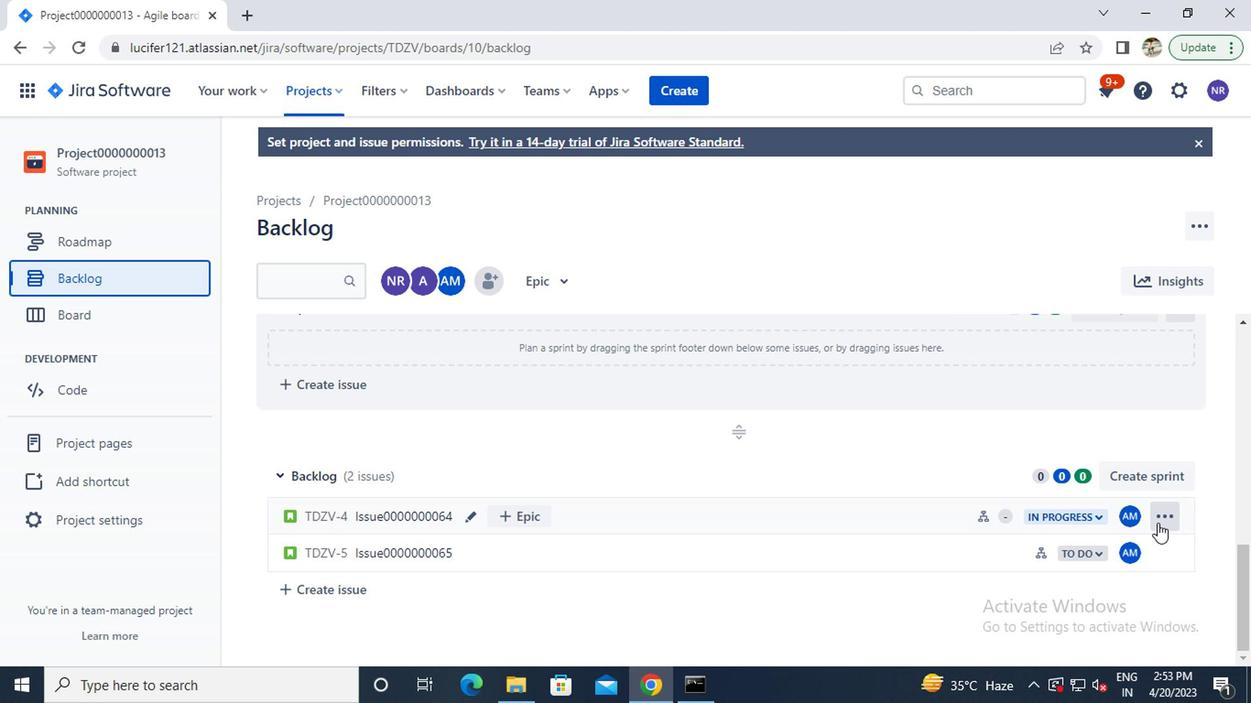 
Action: Mouse moved to (1133, 449)
Screenshot: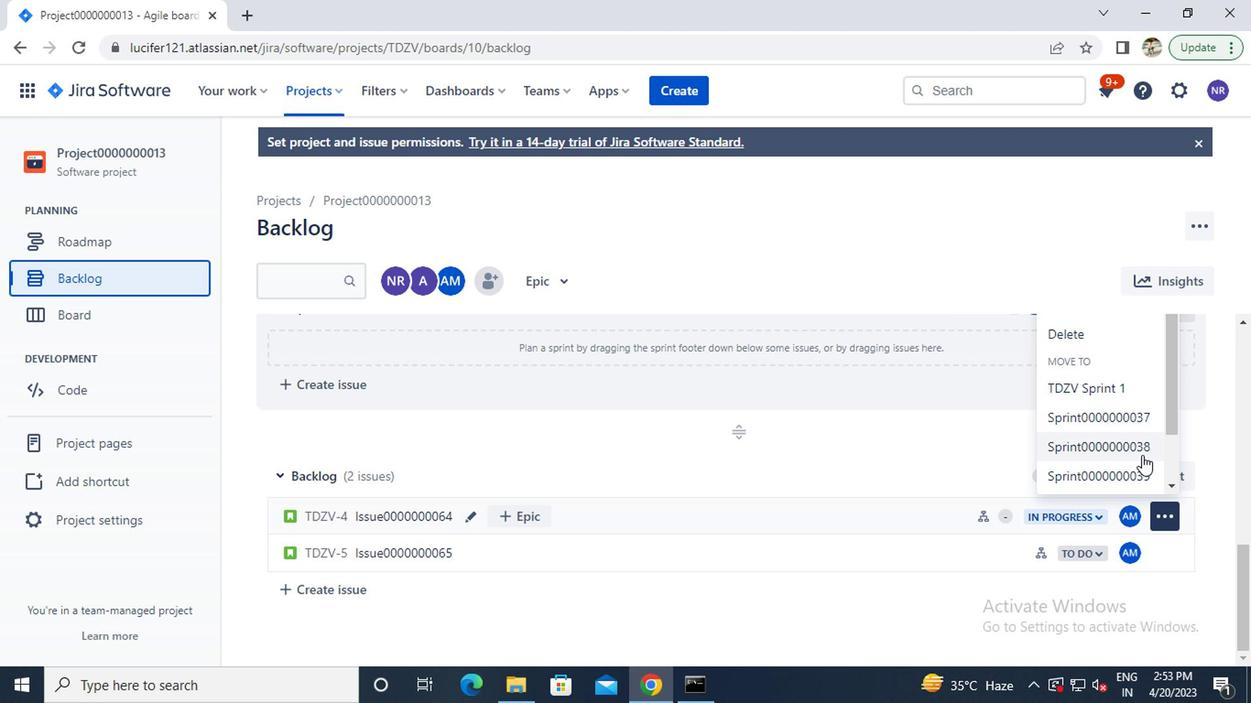 
Action: Mouse pressed left at (1133, 449)
Screenshot: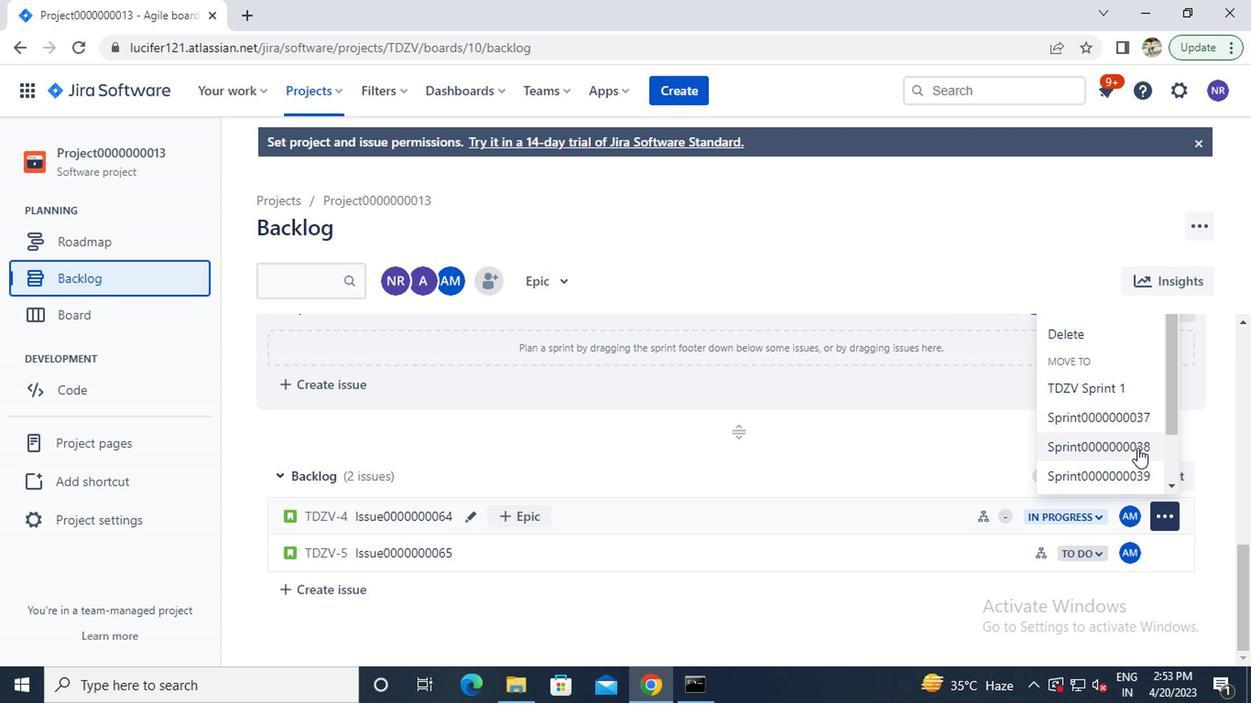 
